 Task: Find connections with filter location Fomento with filter topic #startupswith filter profile language Potuguese with filter current company Job & Career Opportunities with filter school Jammu University with filter industry Public Relations and Communications Services with filter service category Management with filter keywords title Cloud Architect
Action: Mouse moved to (600, 74)
Screenshot: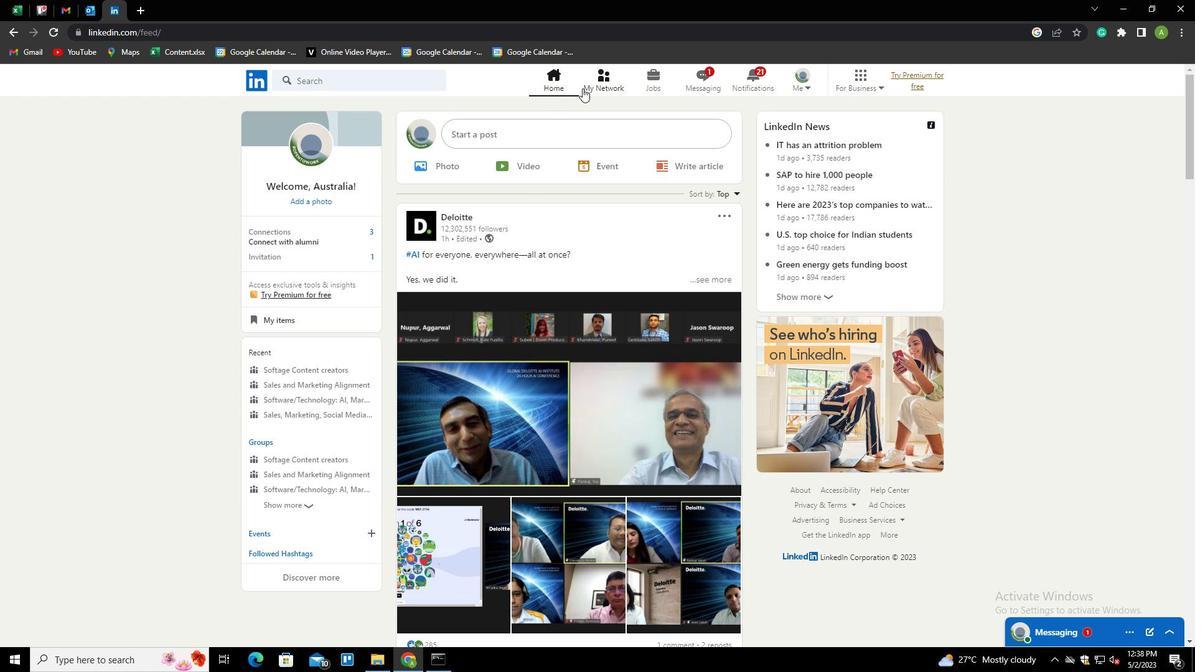 
Action: Mouse pressed left at (600, 74)
Screenshot: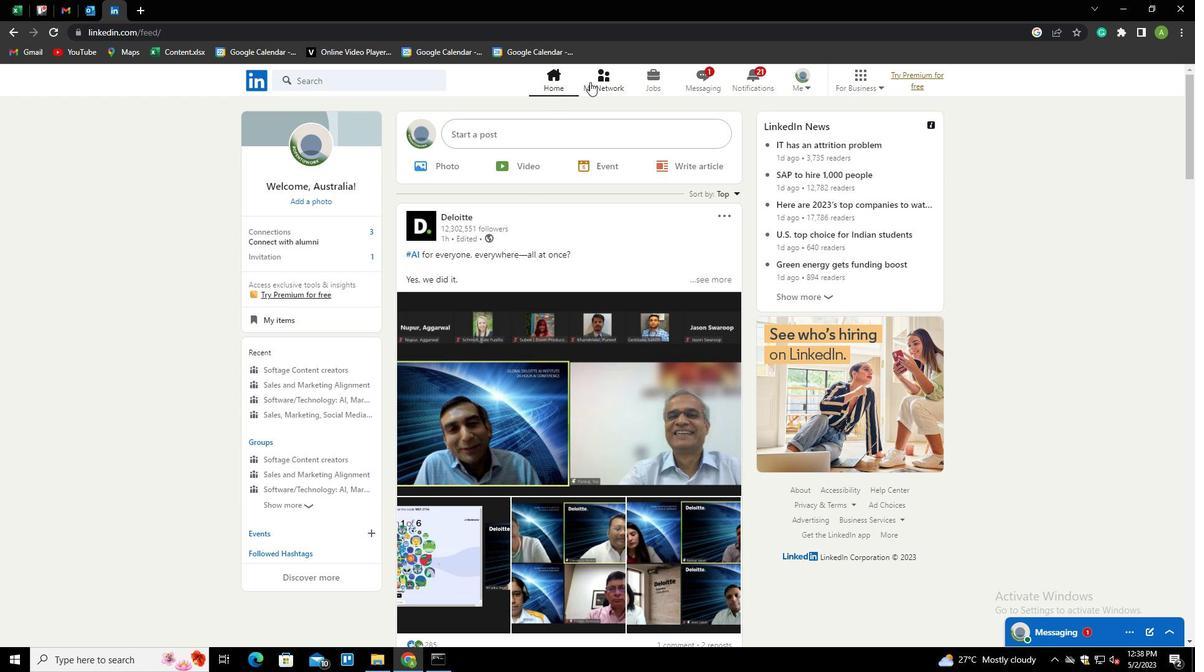 
Action: Mouse moved to (326, 146)
Screenshot: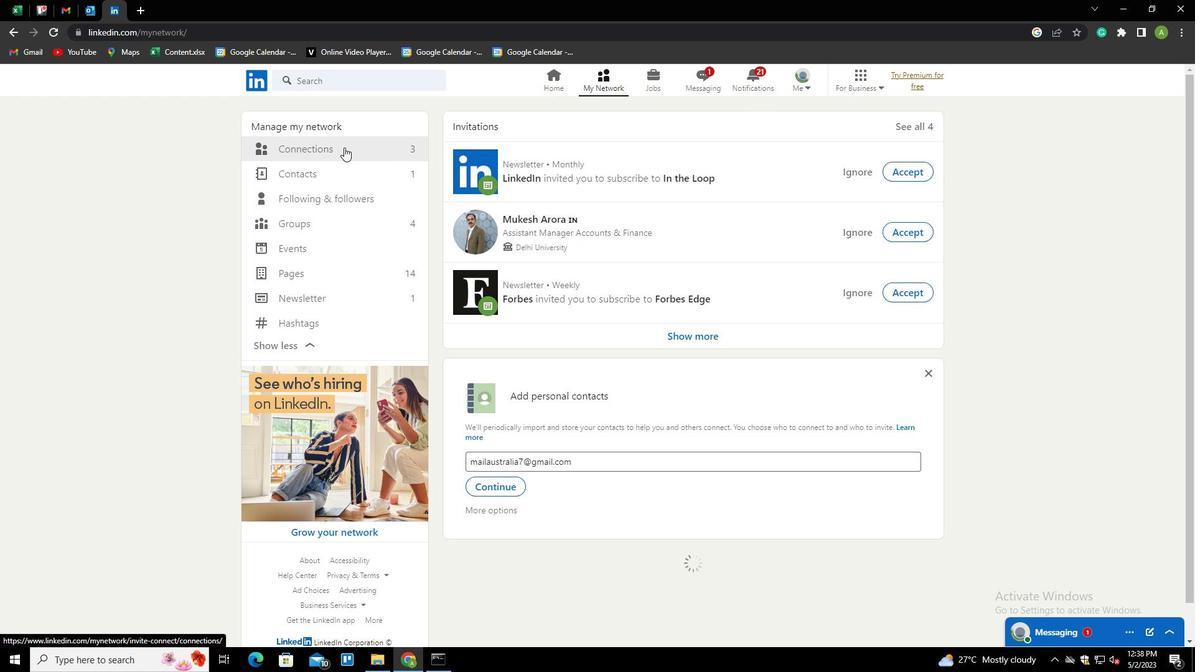 
Action: Mouse pressed left at (326, 146)
Screenshot: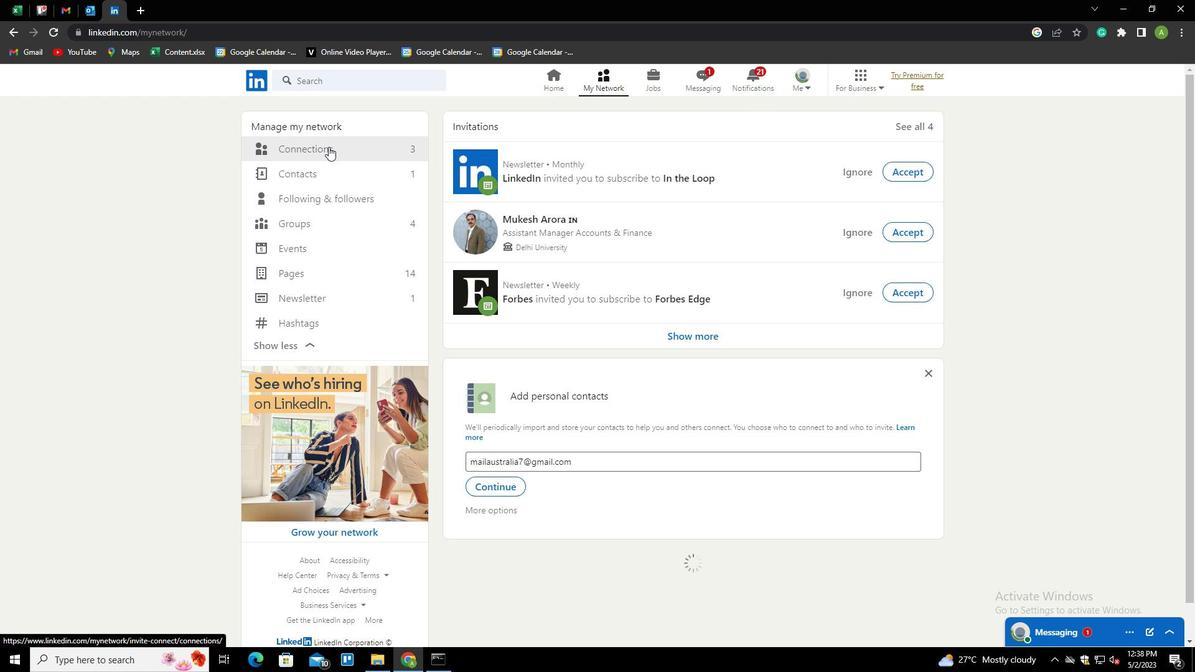 
Action: Mouse moved to (701, 150)
Screenshot: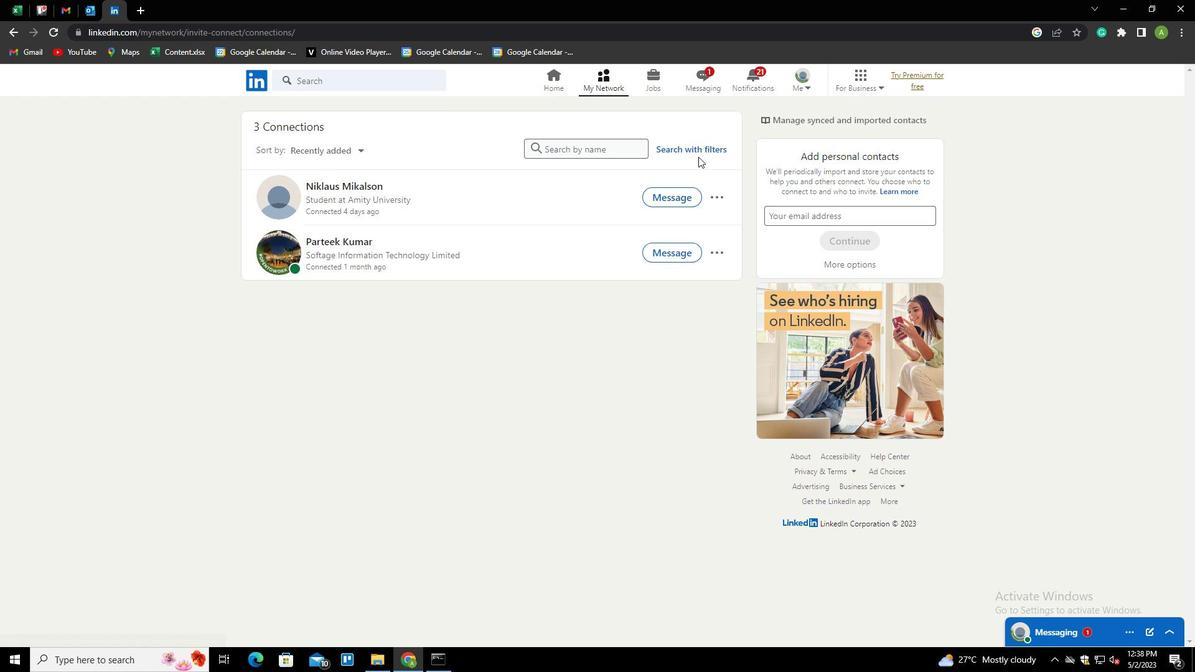 
Action: Mouse pressed left at (701, 150)
Screenshot: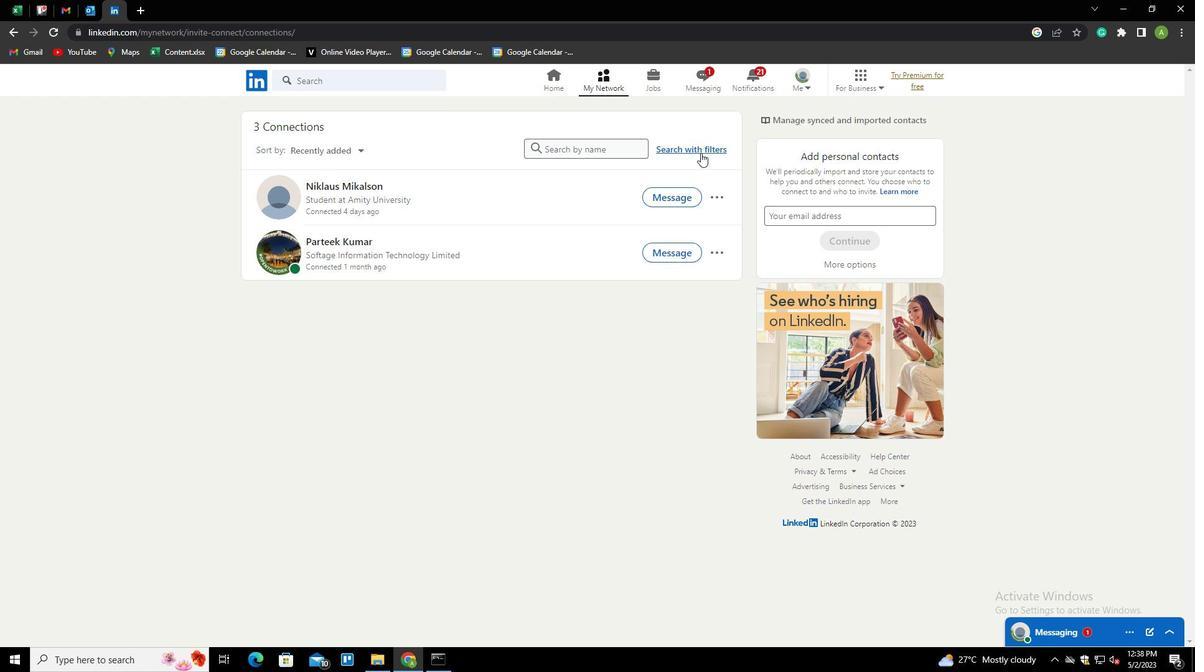 
Action: Mouse moved to (638, 113)
Screenshot: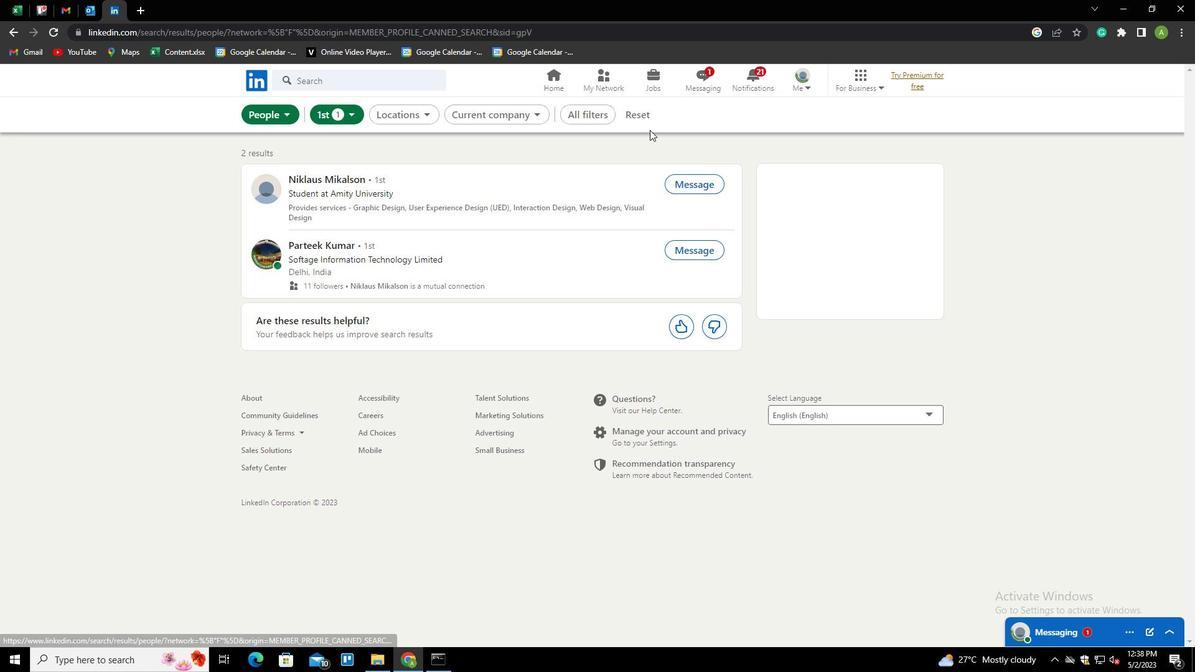 
Action: Mouse pressed left at (638, 113)
Screenshot: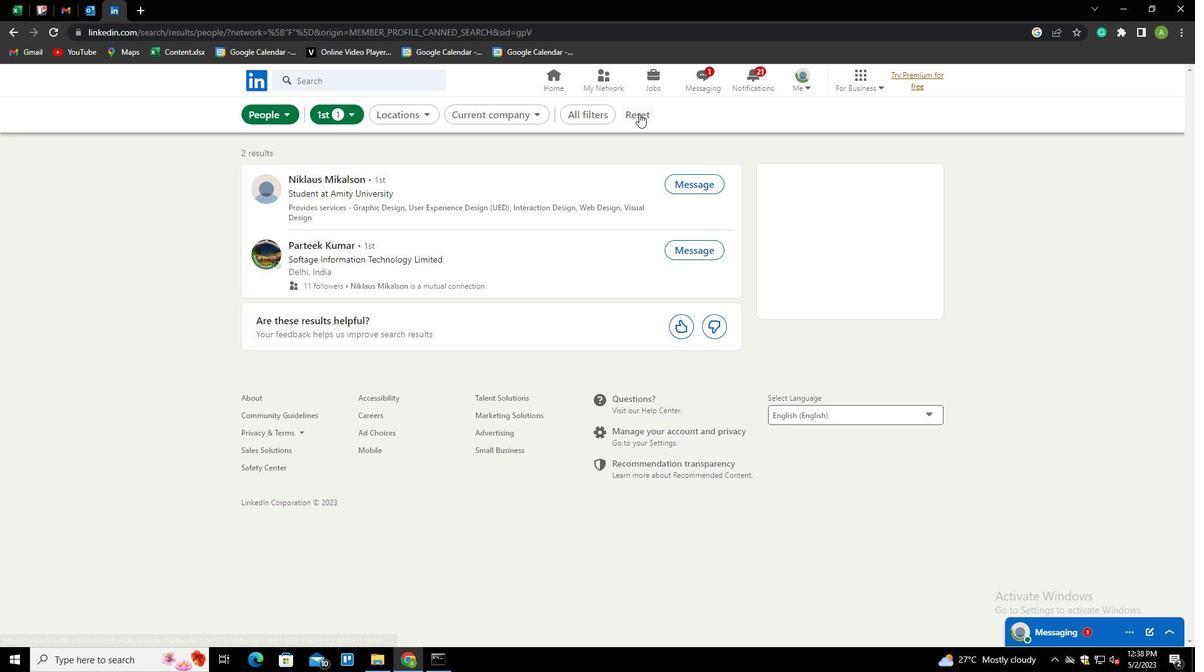 
Action: Mouse moved to (608, 119)
Screenshot: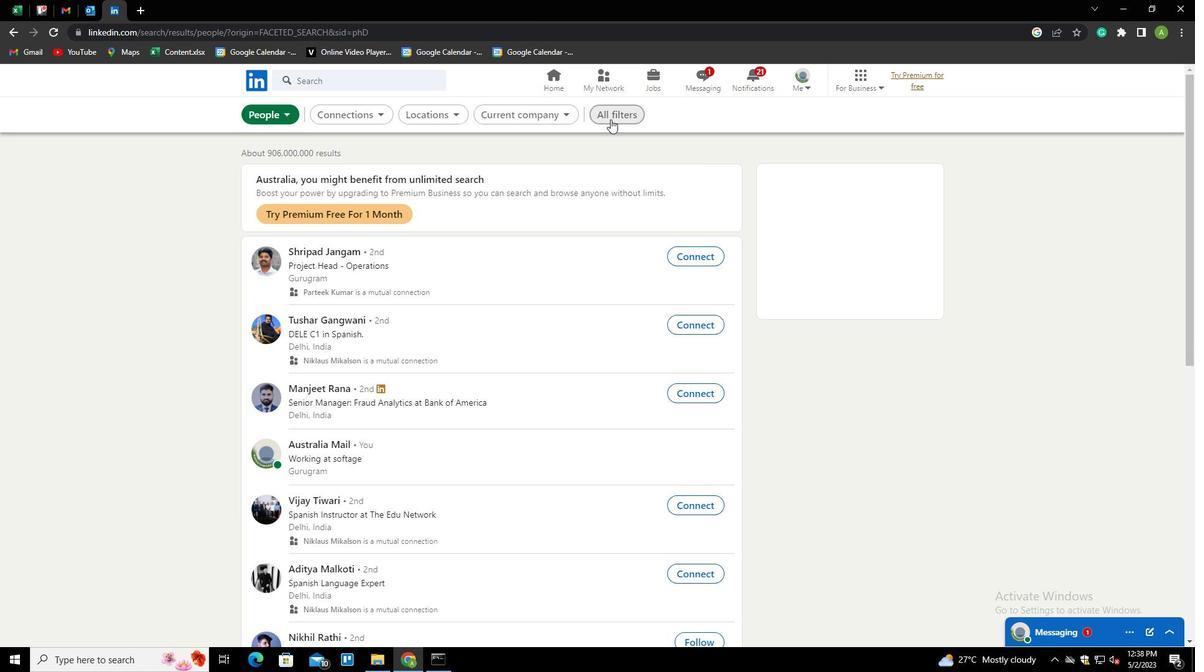 
Action: Mouse pressed left at (608, 119)
Screenshot: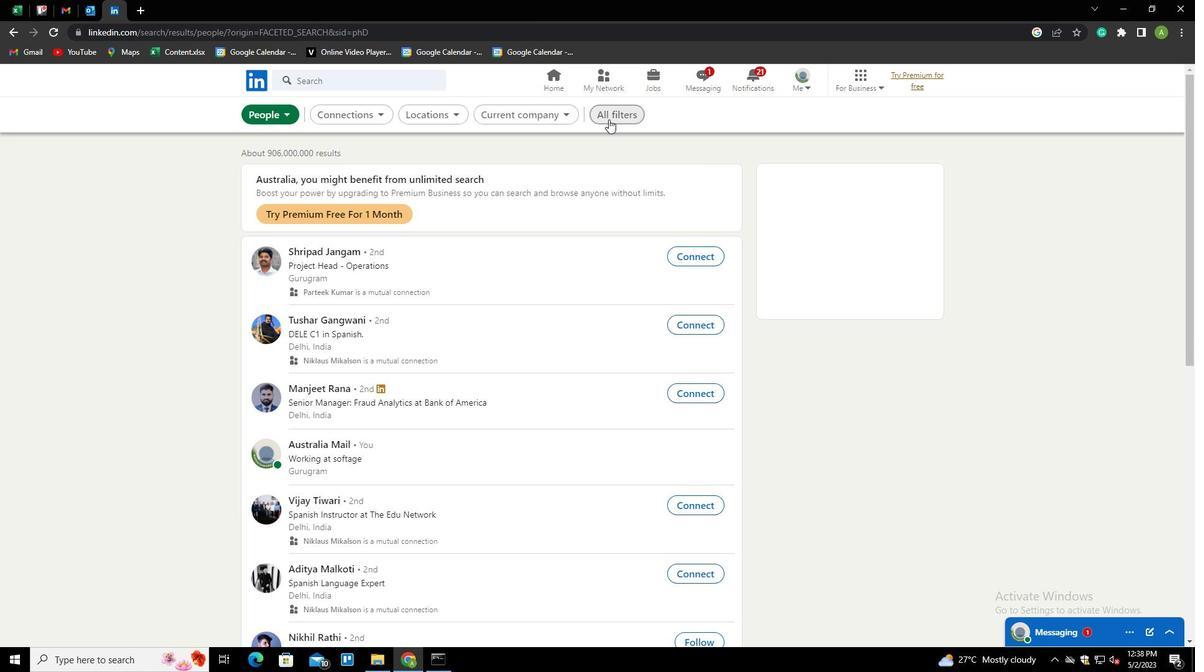
Action: Mouse moved to (976, 300)
Screenshot: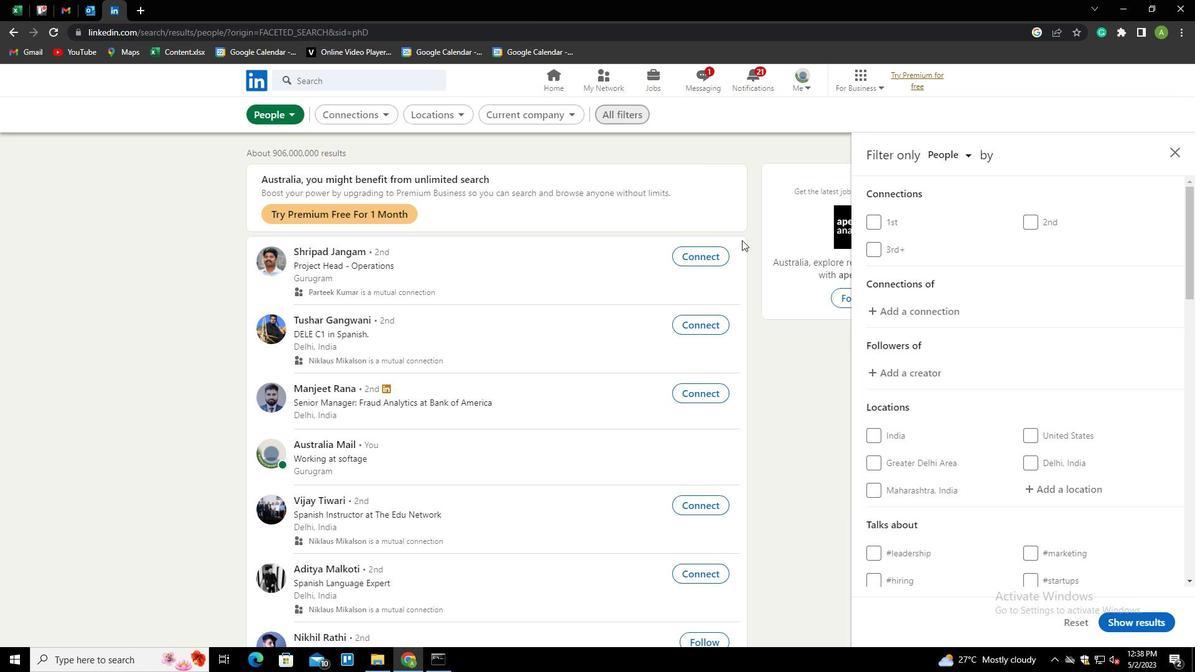 
Action: Mouse scrolled (976, 299) with delta (0, 0)
Screenshot: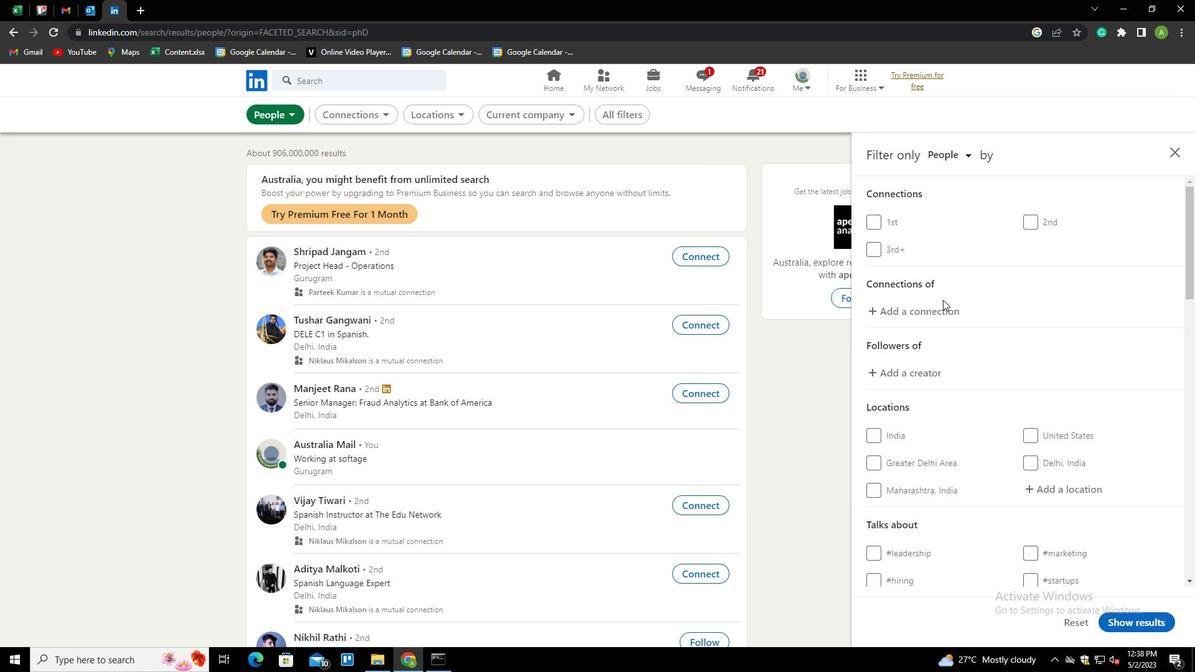 
Action: Mouse scrolled (976, 299) with delta (0, 0)
Screenshot: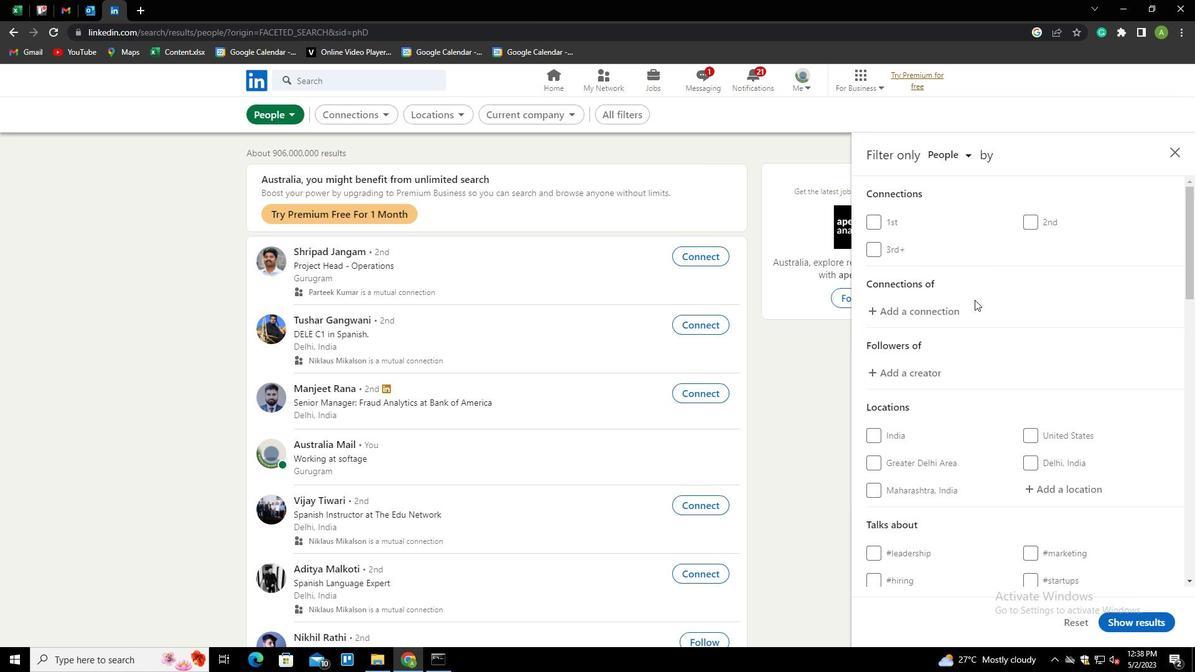 
Action: Mouse moved to (1046, 364)
Screenshot: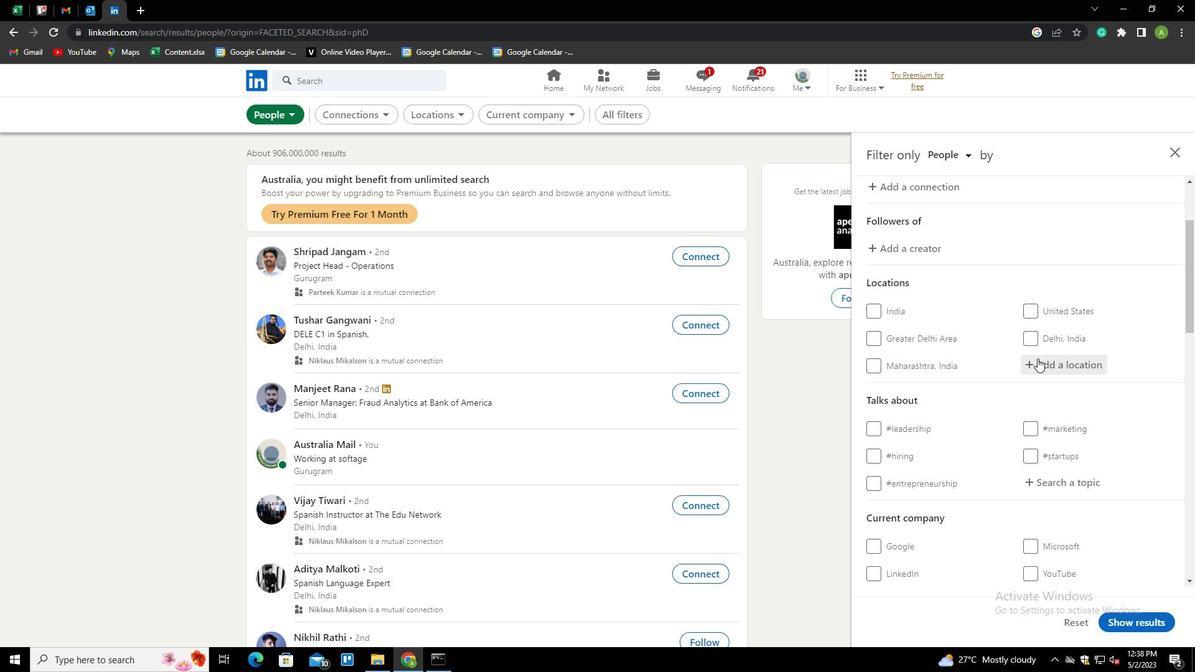 
Action: Mouse pressed left at (1046, 364)
Screenshot: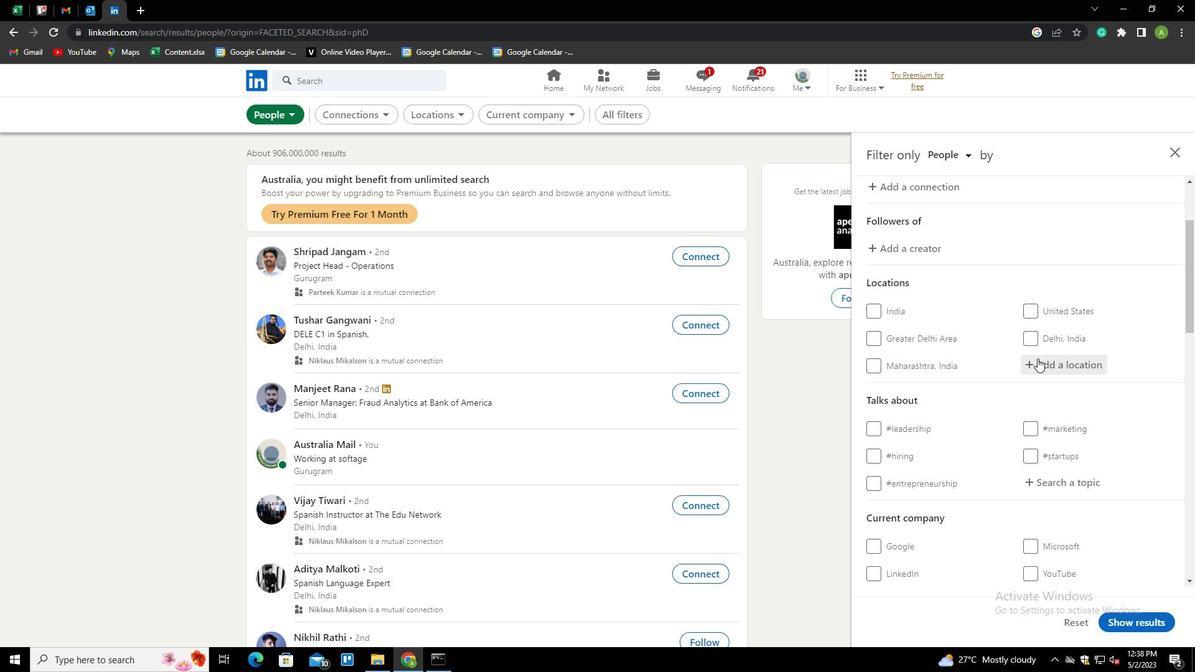 
Action: Mouse moved to (1053, 363)
Screenshot: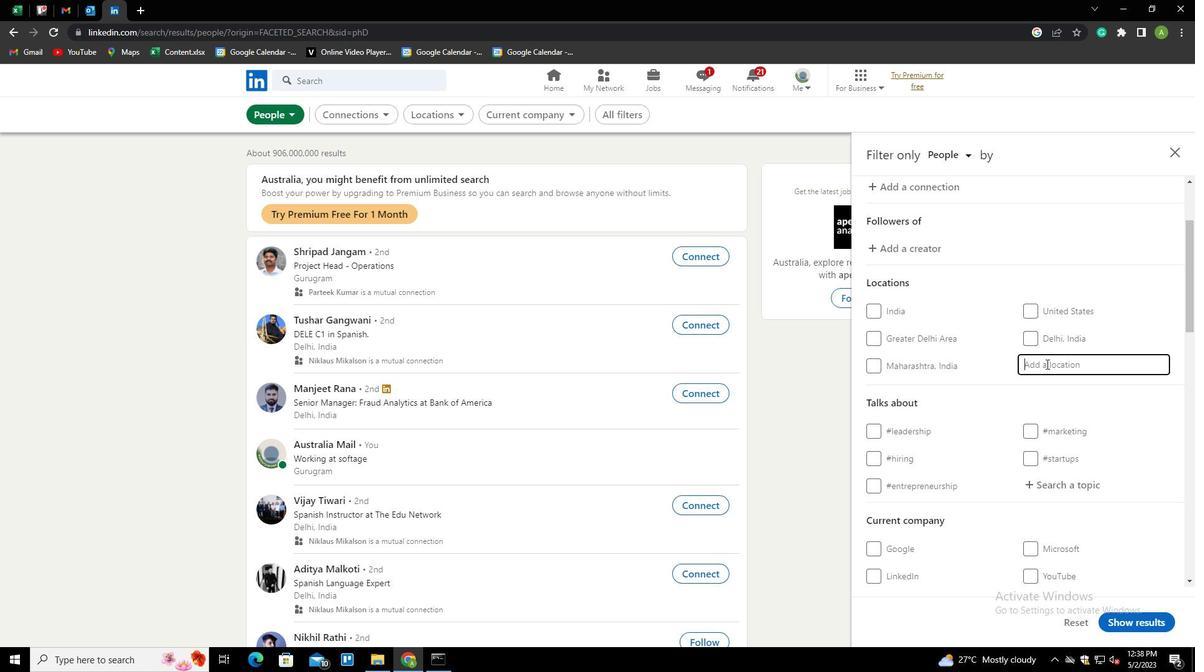 
Action: Mouse pressed left at (1053, 363)
Screenshot: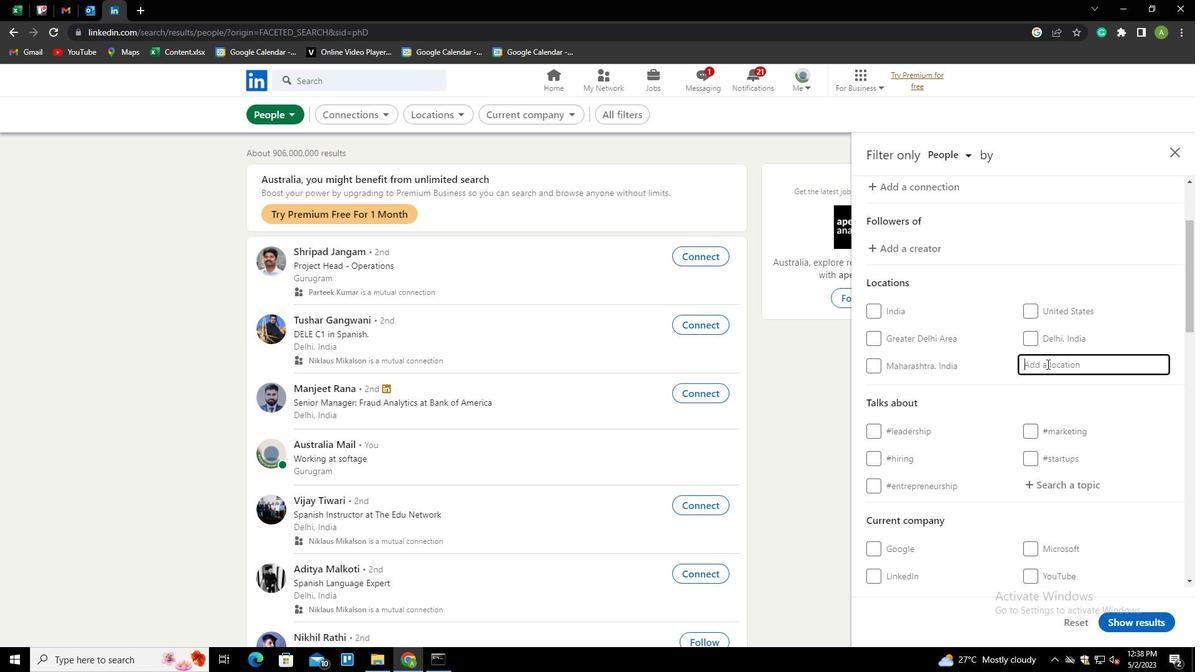 
Action: Key pressed <Key.shift>FO<Key.backspace>OMENTO<Key.down><Key.enter>
Screenshot: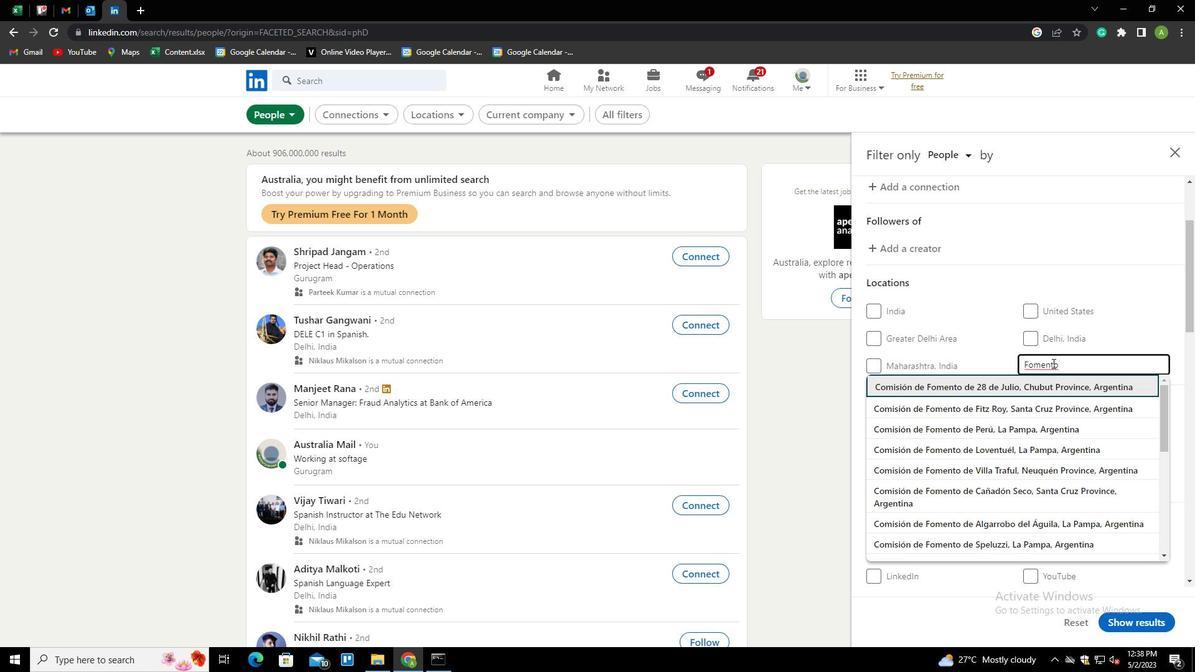 
Action: Mouse scrolled (1053, 363) with delta (0, 0)
Screenshot: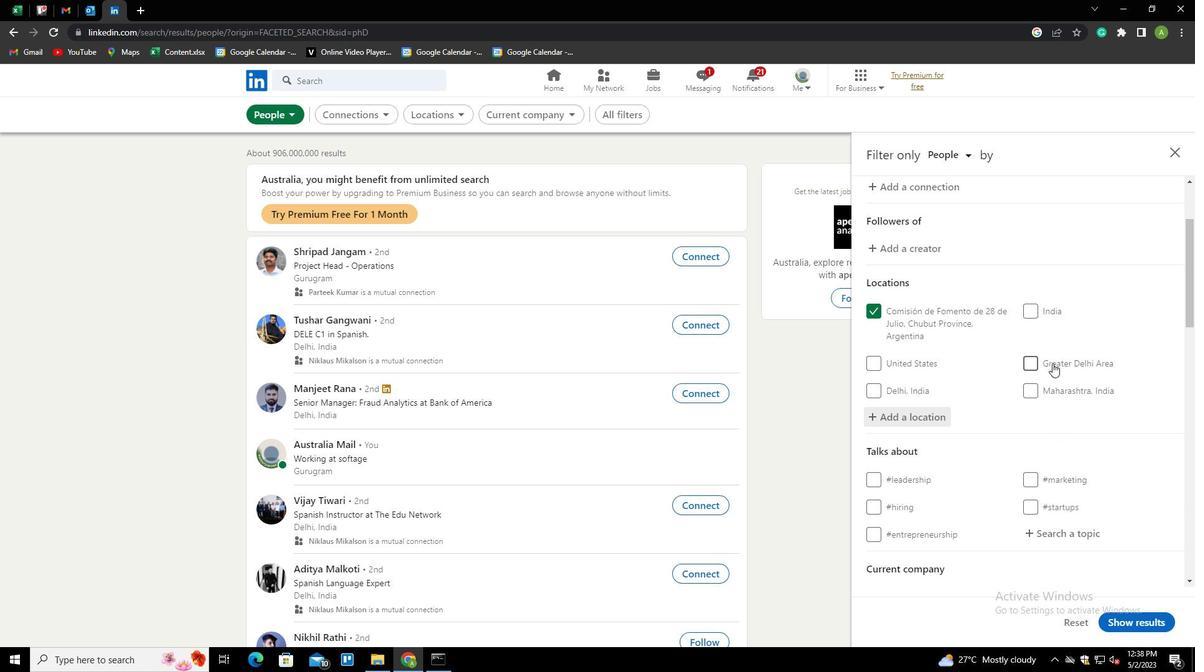 
Action: Mouse scrolled (1053, 363) with delta (0, 0)
Screenshot: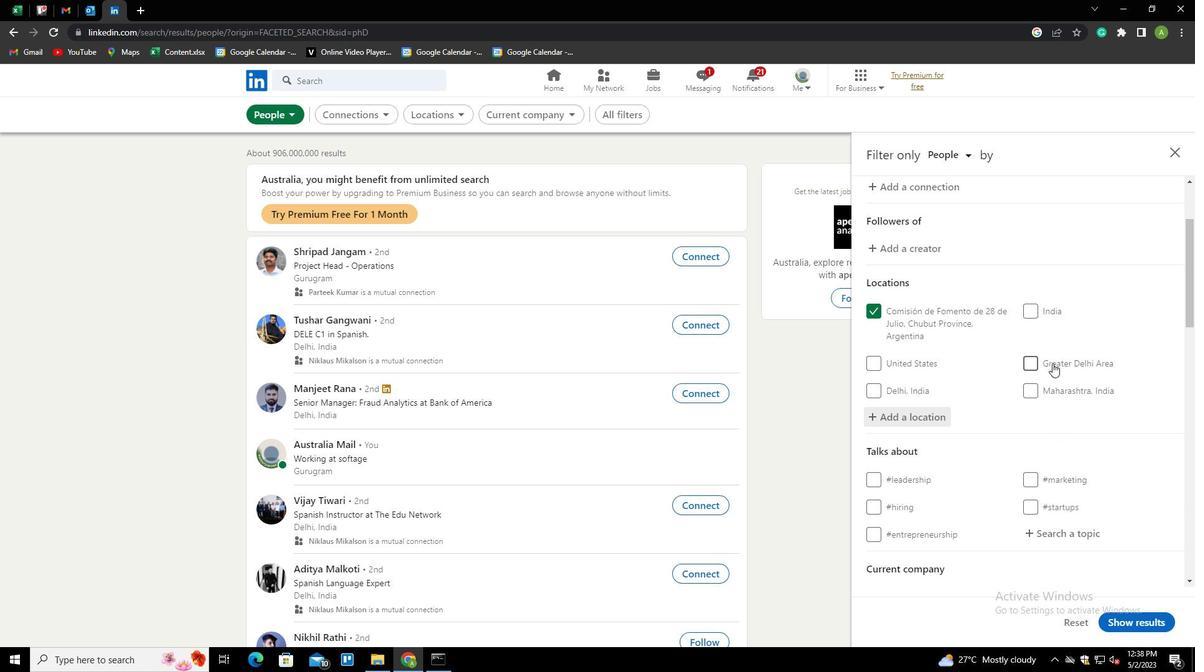 
Action: Mouse moved to (1044, 402)
Screenshot: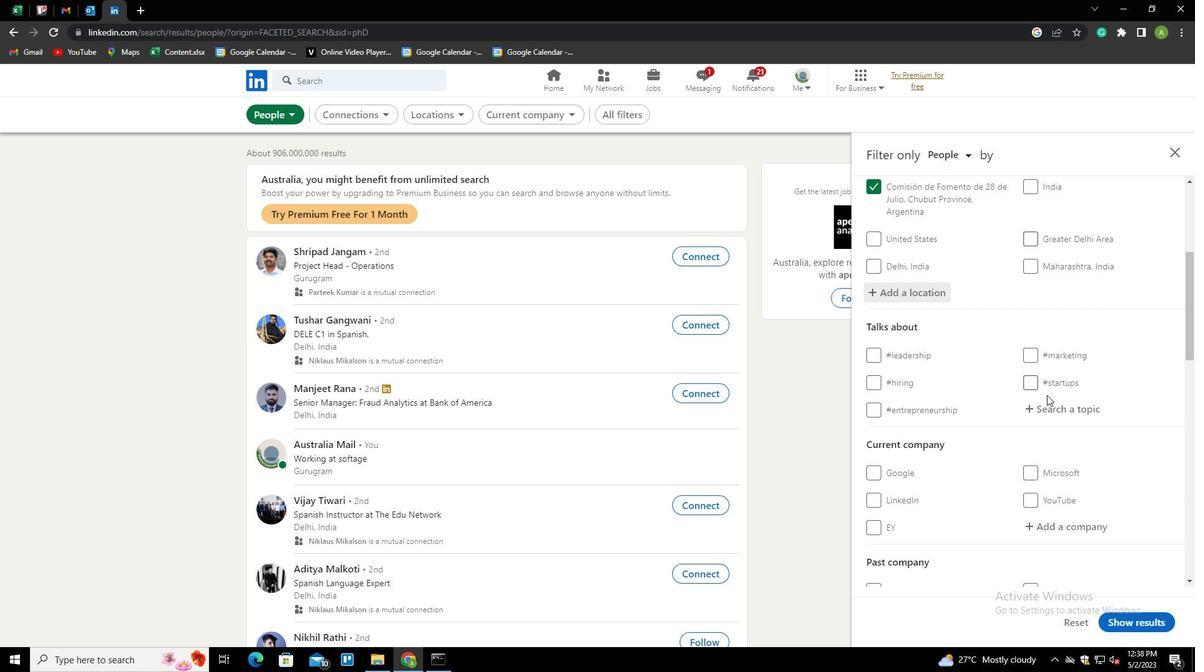 
Action: Mouse pressed left at (1044, 402)
Screenshot: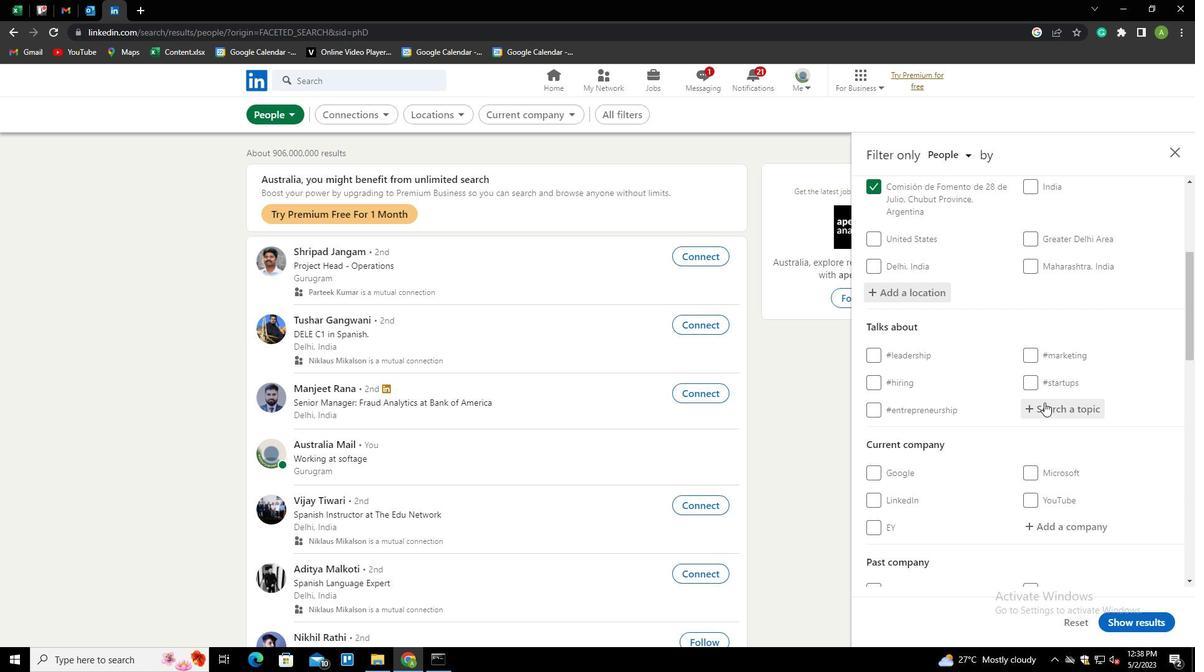 
Action: Mouse moved to (1049, 407)
Screenshot: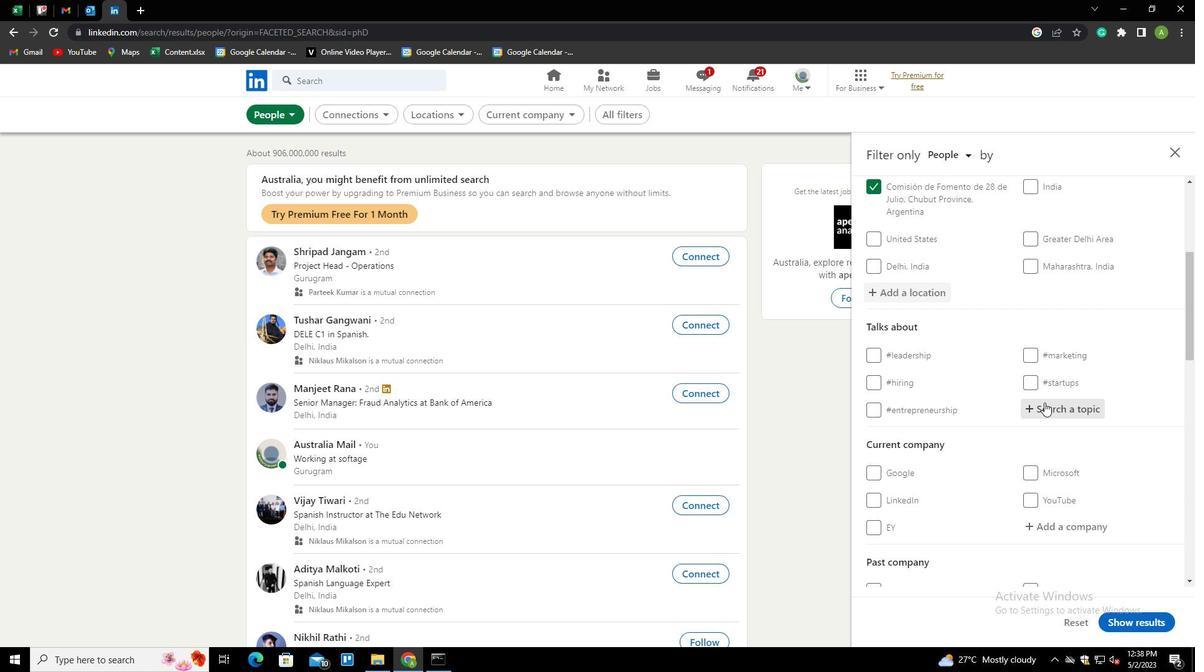 
Action: Key pressed STARTUPS<Key.down><Key.down><Key.enter>
Screenshot: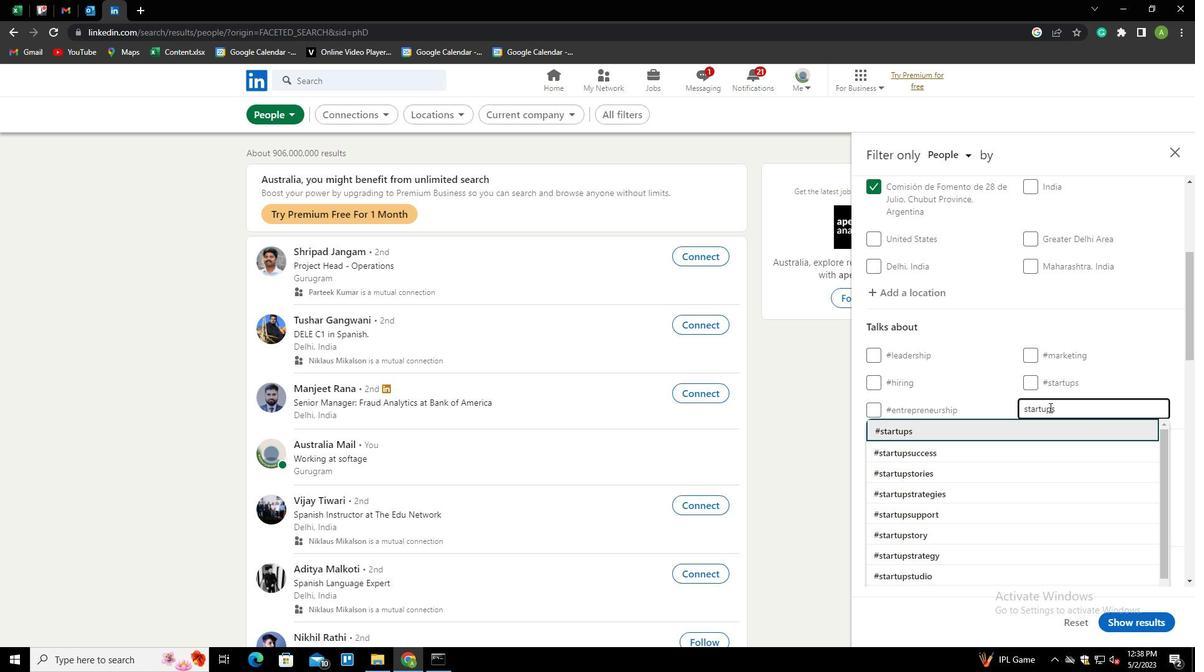 
Action: Mouse scrolled (1049, 407) with delta (0, 0)
Screenshot: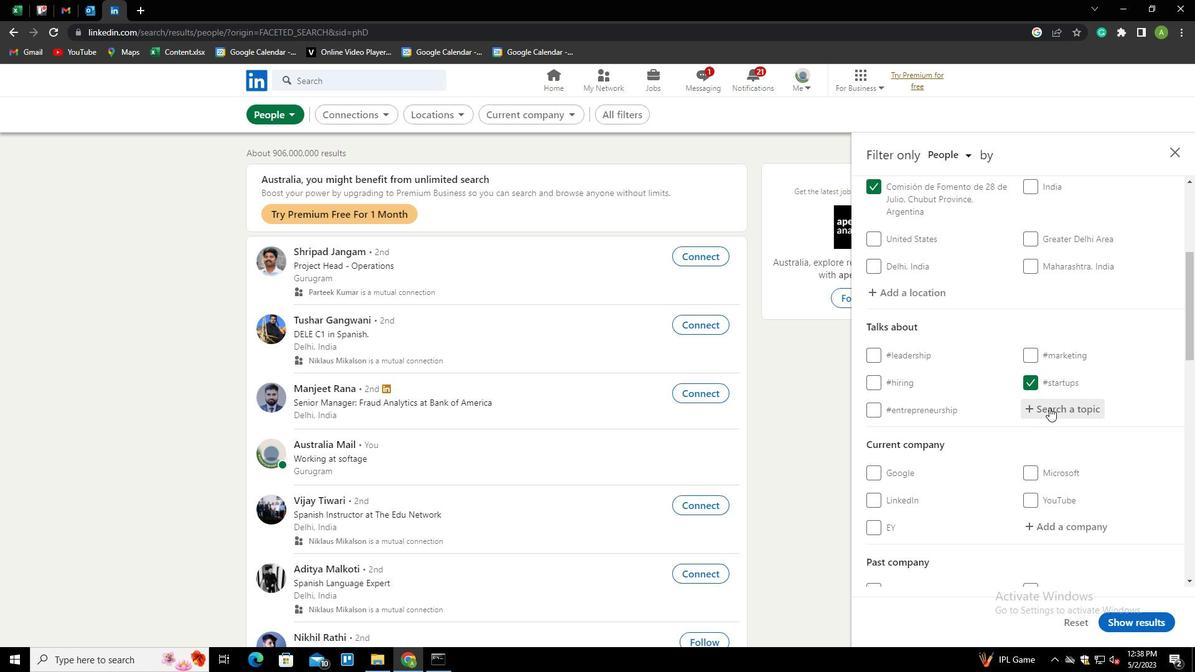 
Action: Mouse scrolled (1049, 407) with delta (0, 0)
Screenshot: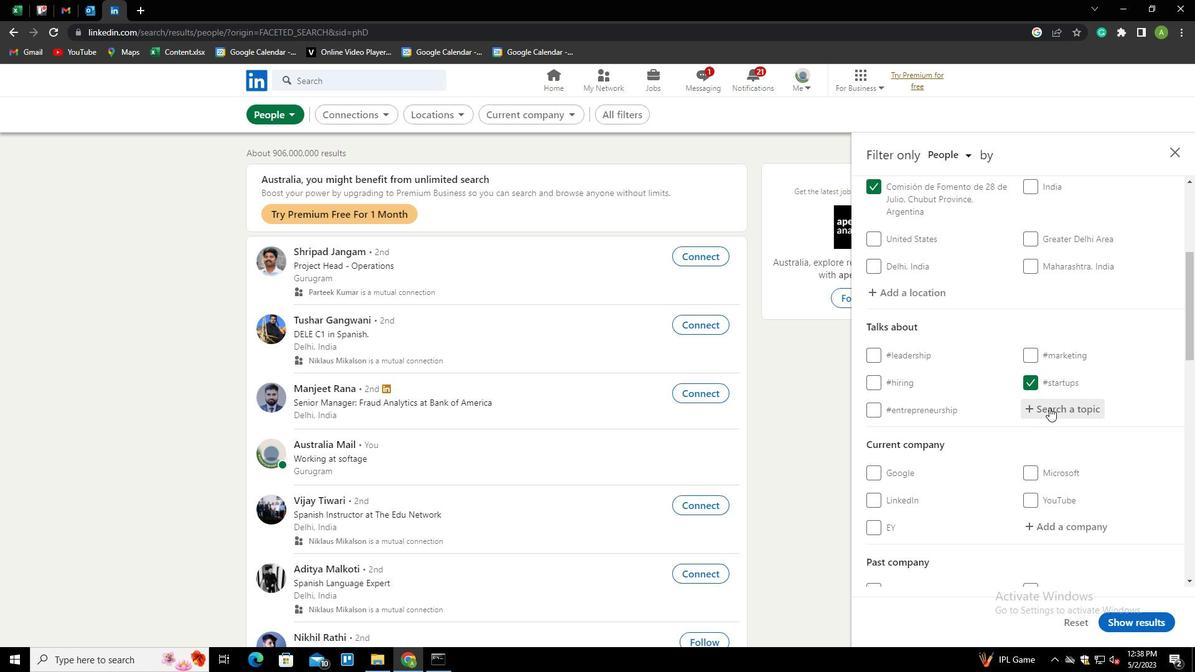 
Action: Mouse scrolled (1049, 407) with delta (0, 0)
Screenshot: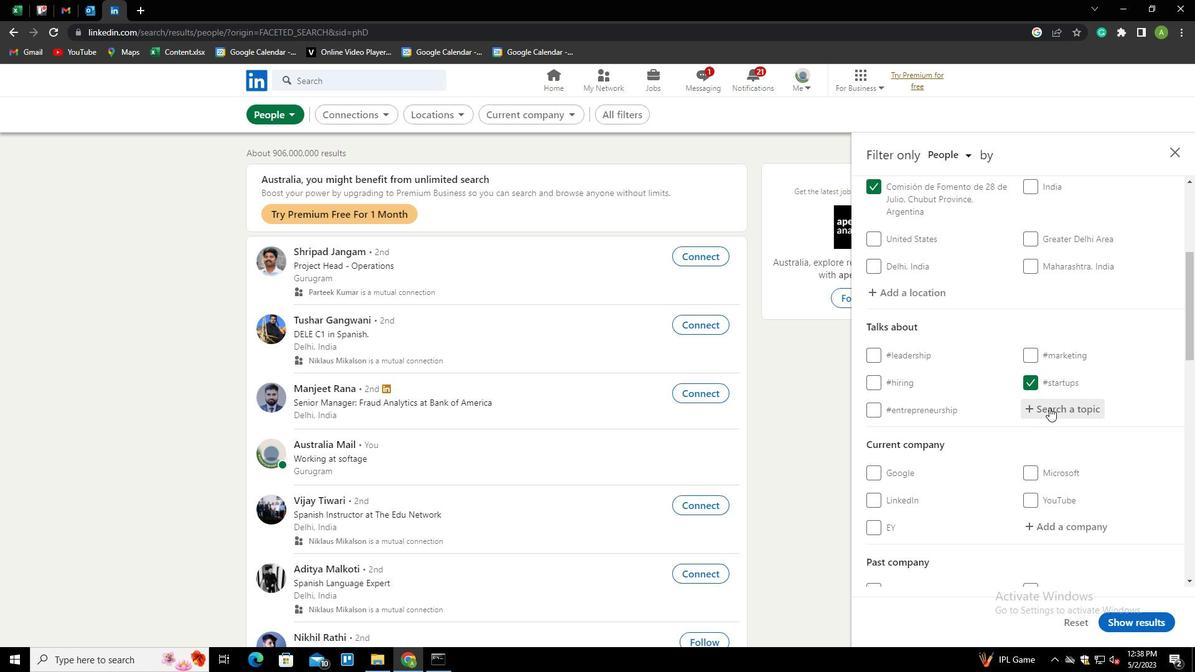 
Action: Mouse scrolled (1049, 407) with delta (0, 0)
Screenshot: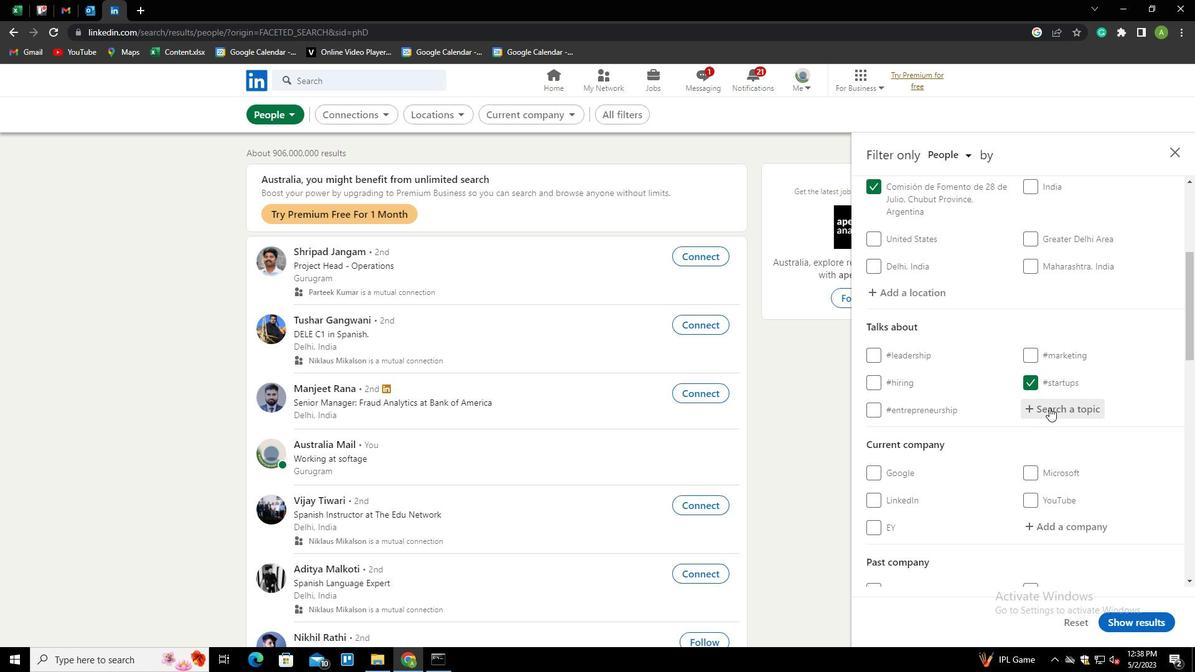 
Action: Mouse scrolled (1049, 407) with delta (0, 0)
Screenshot: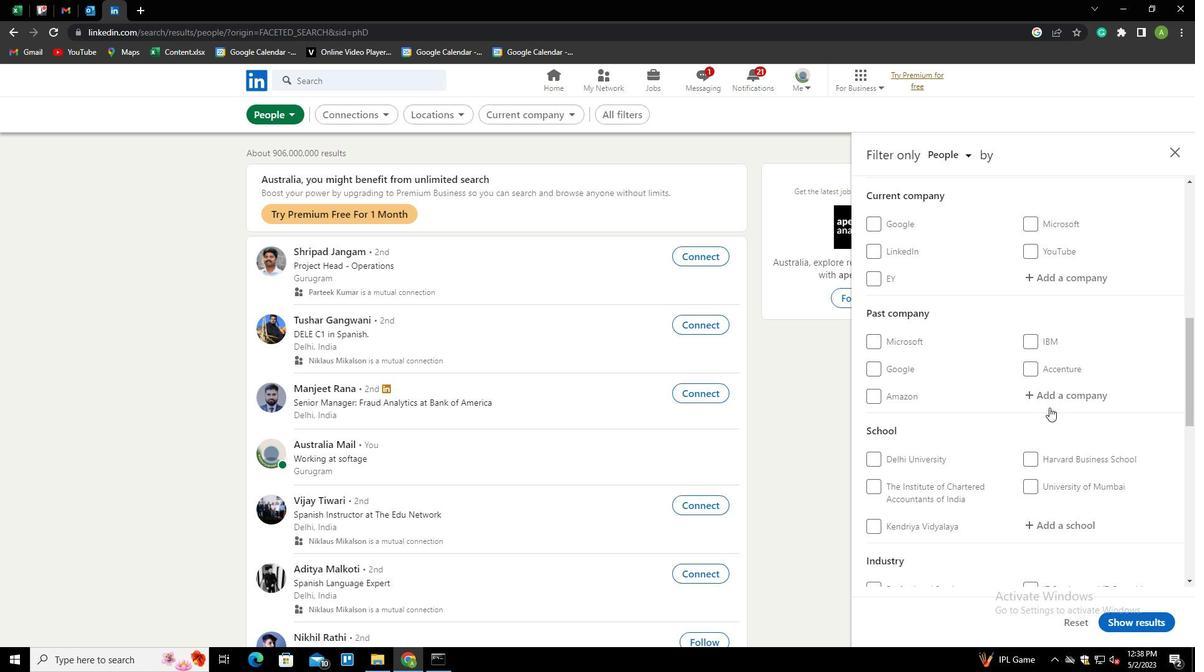 
Action: Mouse scrolled (1049, 407) with delta (0, 0)
Screenshot: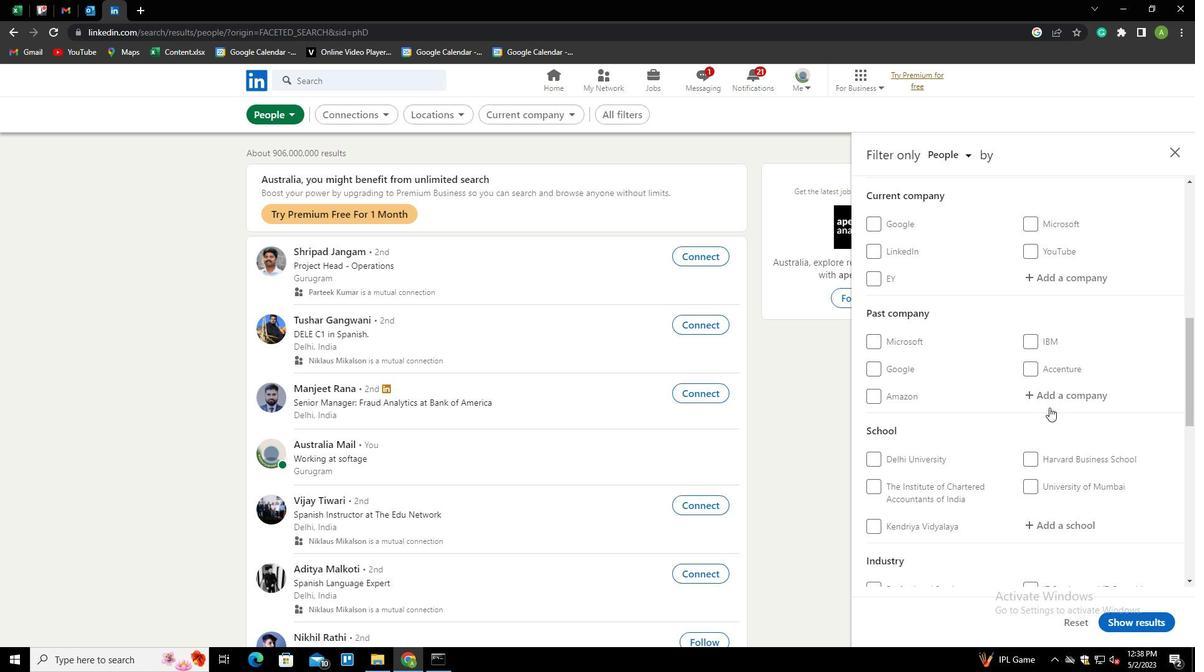 
Action: Mouse scrolled (1049, 407) with delta (0, 0)
Screenshot: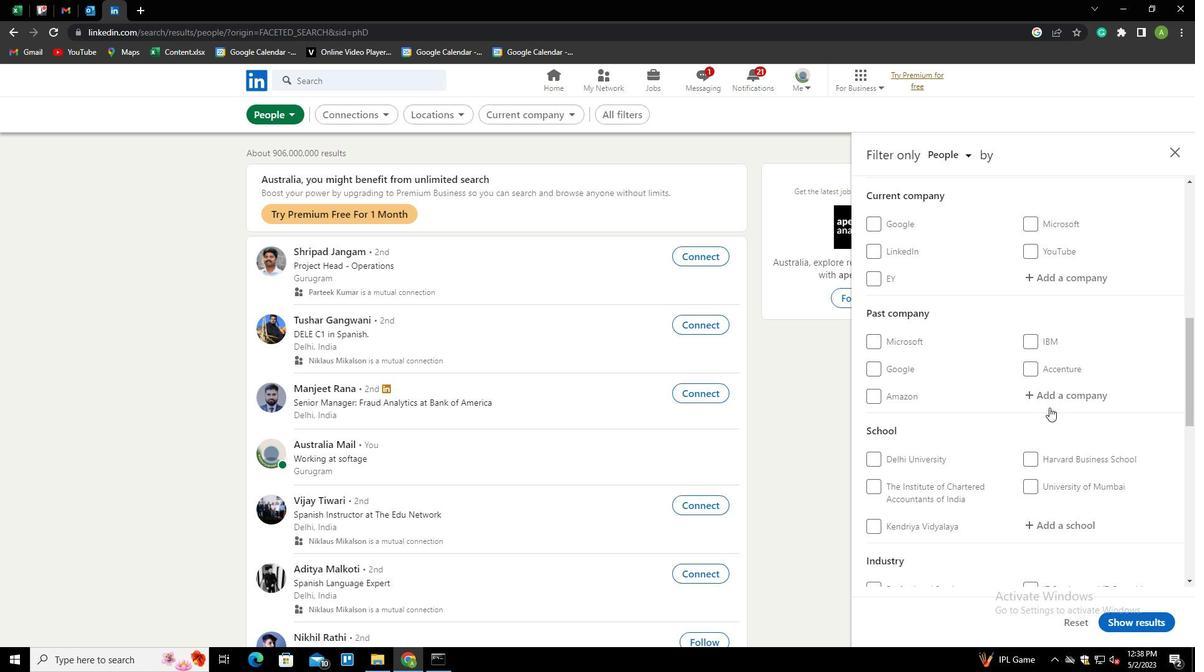 
Action: Mouse scrolled (1049, 407) with delta (0, 0)
Screenshot: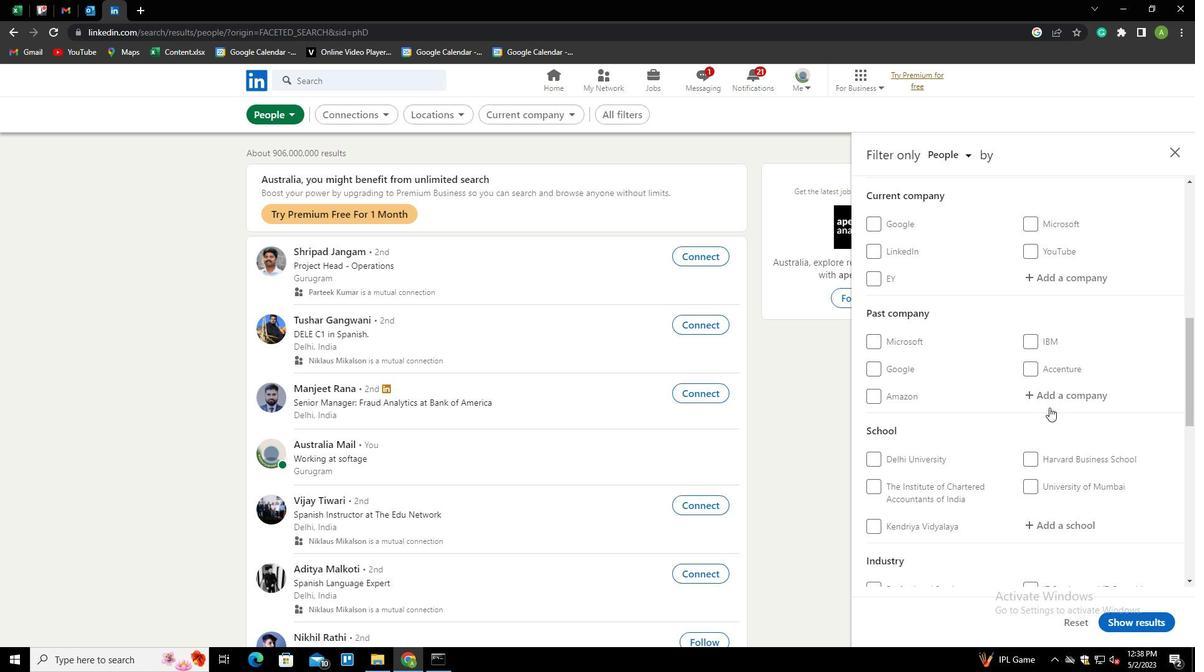 
Action: Mouse scrolled (1049, 407) with delta (0, 0)
Screenshot: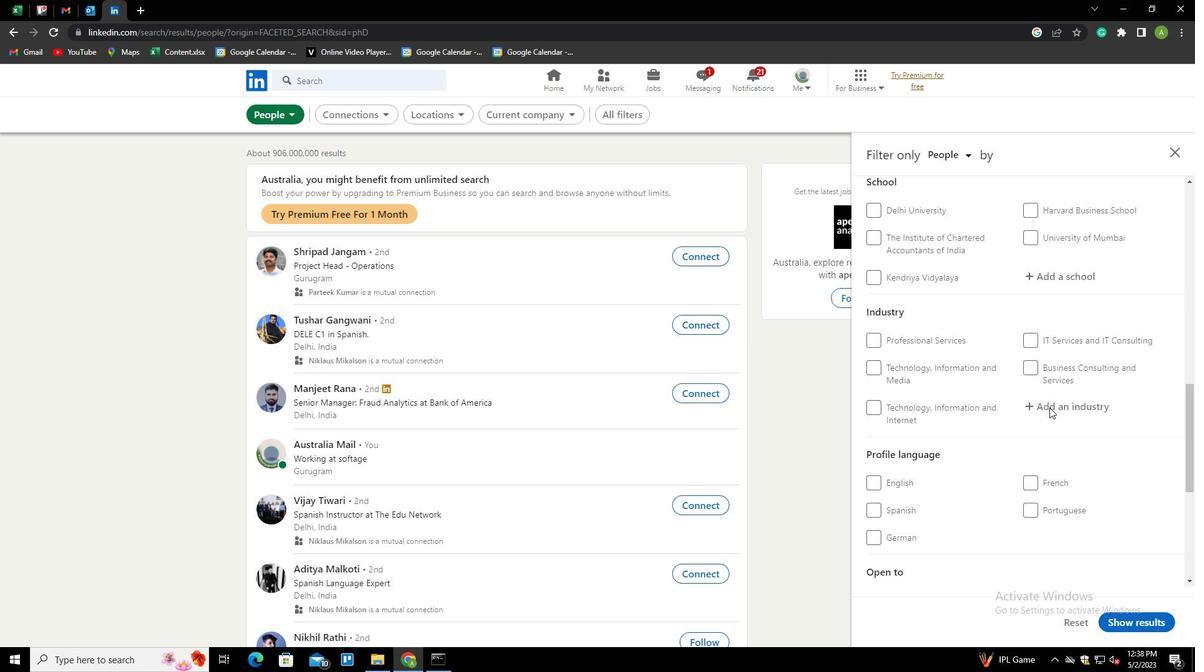 
Action: Mouse scrolled (1049, 407) with delta (0, 0)
Screenshot: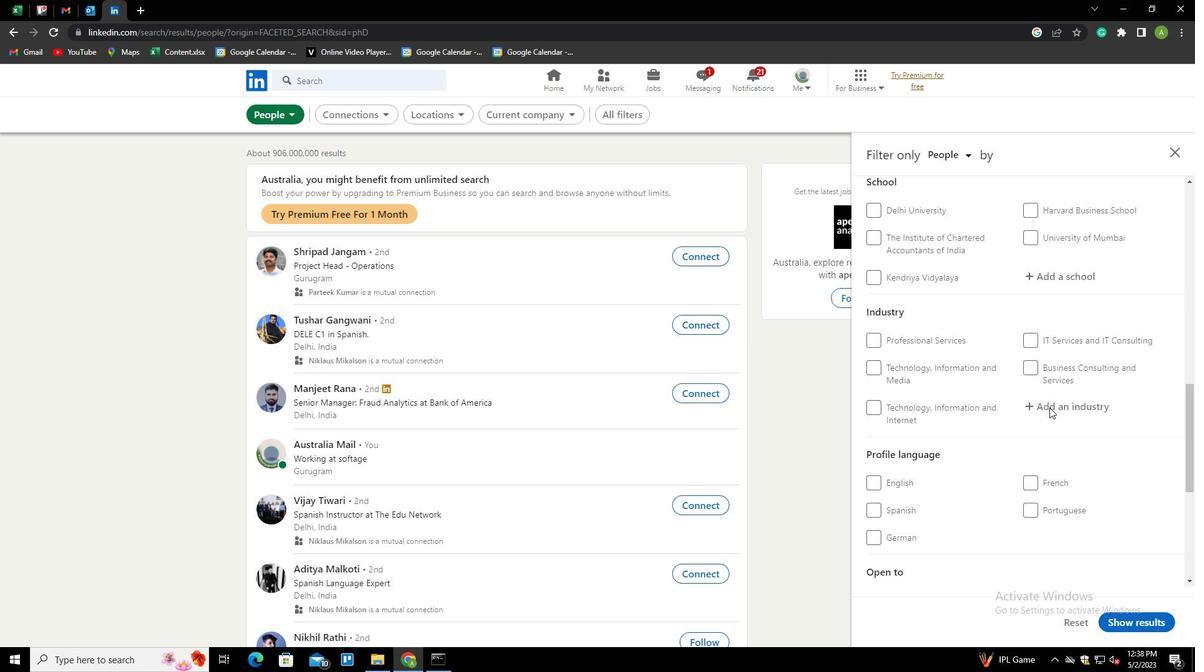 
Action: Mouse moved to (1039, 386)
Screenshot: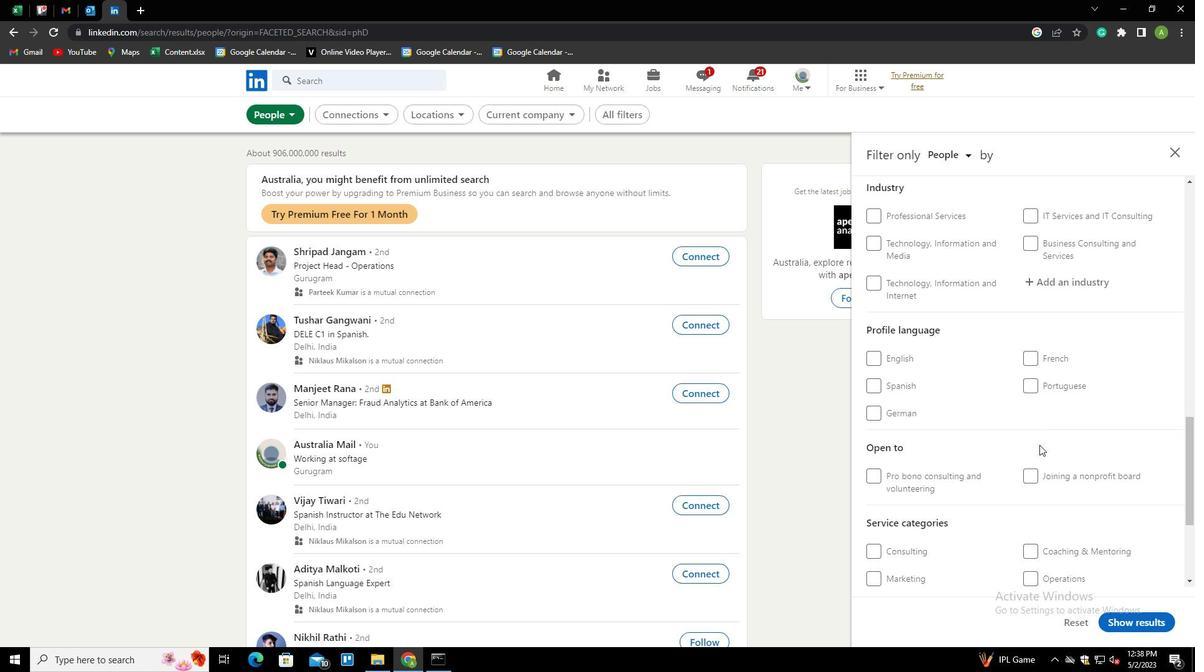 
Action: Mouse pressed left at (1039, 386)
Screenshot: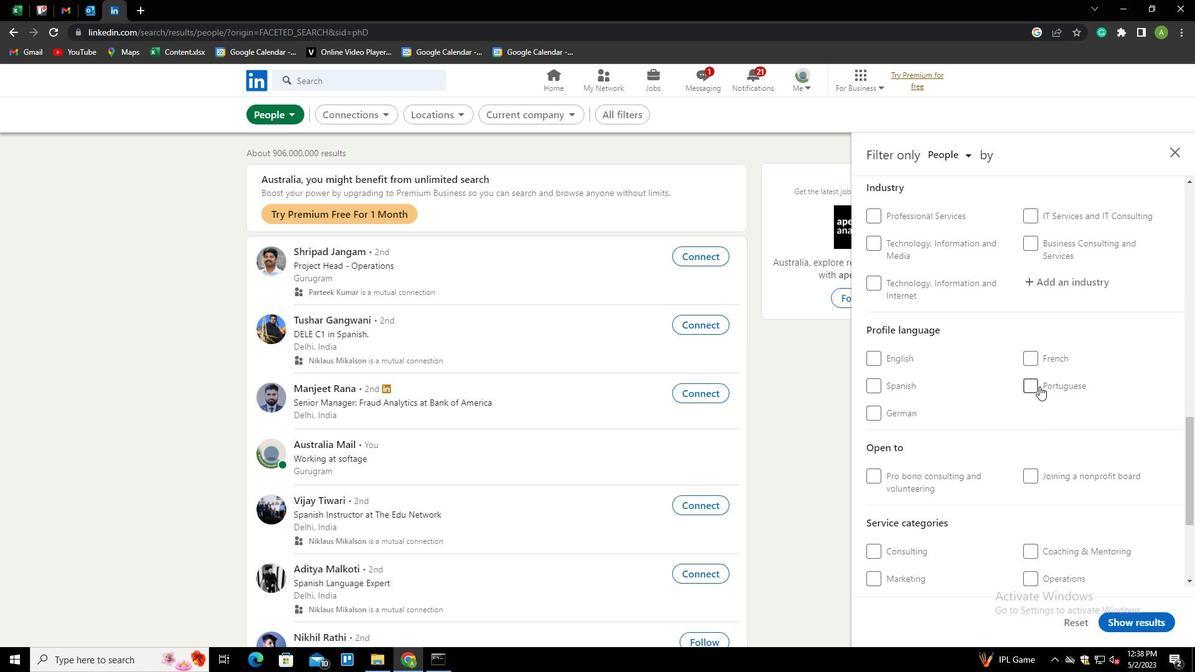 
Action: Mouse moved to (1086, 386)
Screenshot: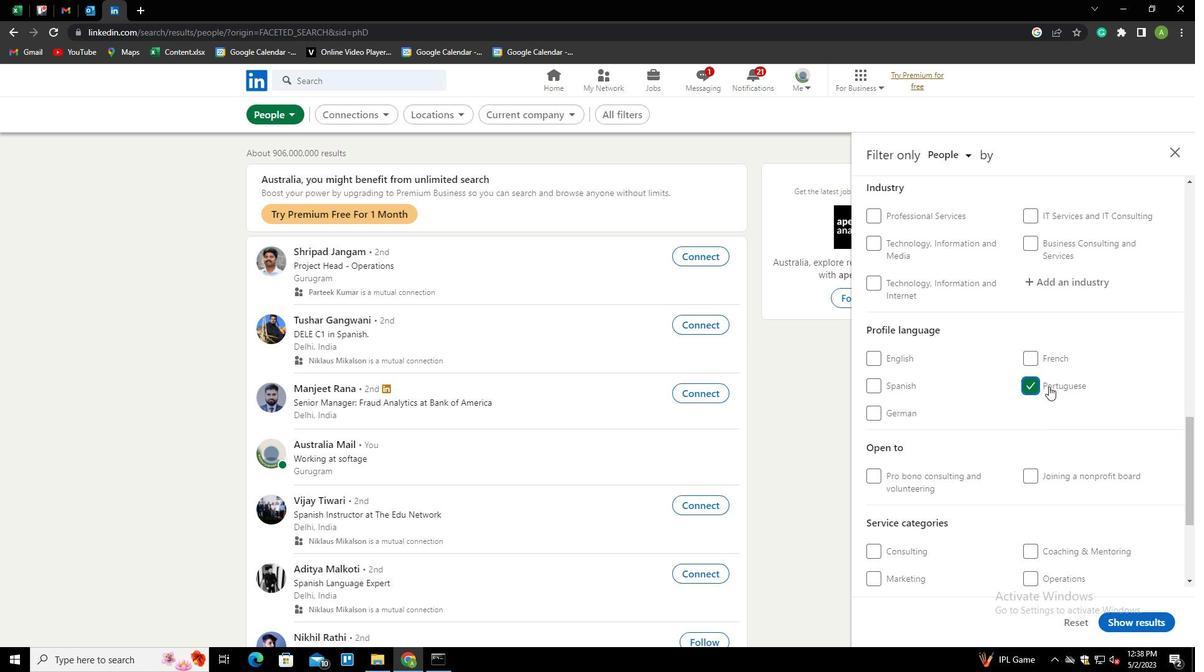 
Action: Mouse scrolled (1086, 387) with delta (0, 0)
Screenshot: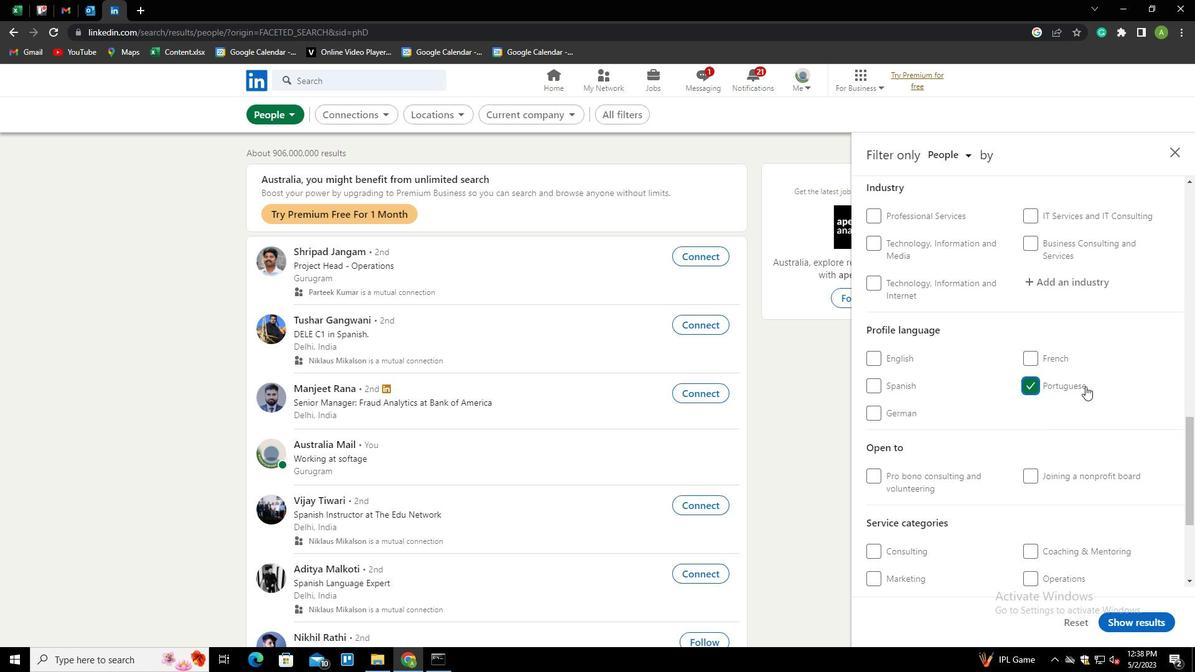 
Action: Mouse scrolled (1086, 387) with delta (0, 0)
Screenshot: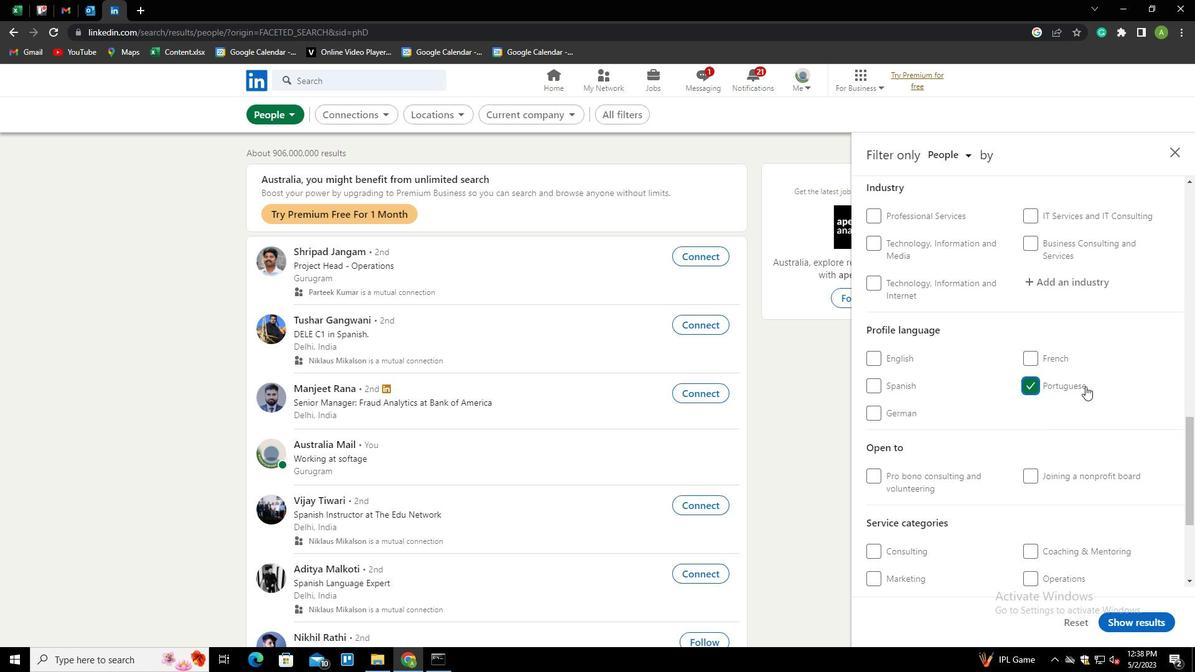 
Action: Mouse scrolled (1086, 387) with delta (0, 0)
Screenshot: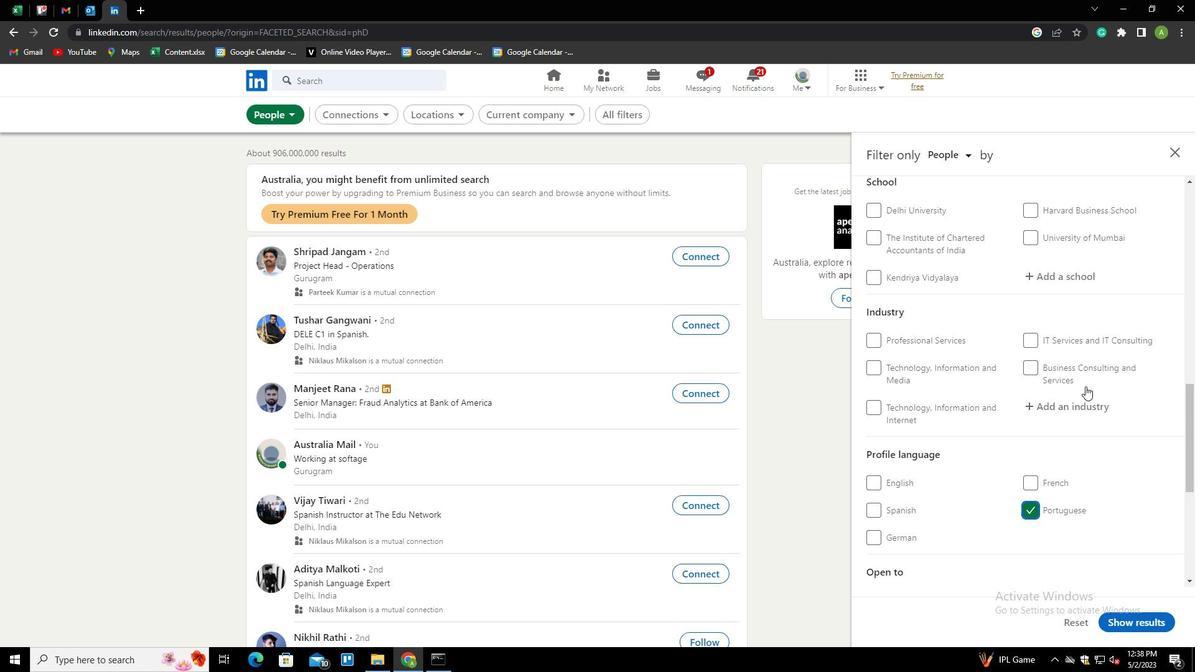 
Action: Mouse scrolled (1086, 387) with delta (0, 0)
Screenshot: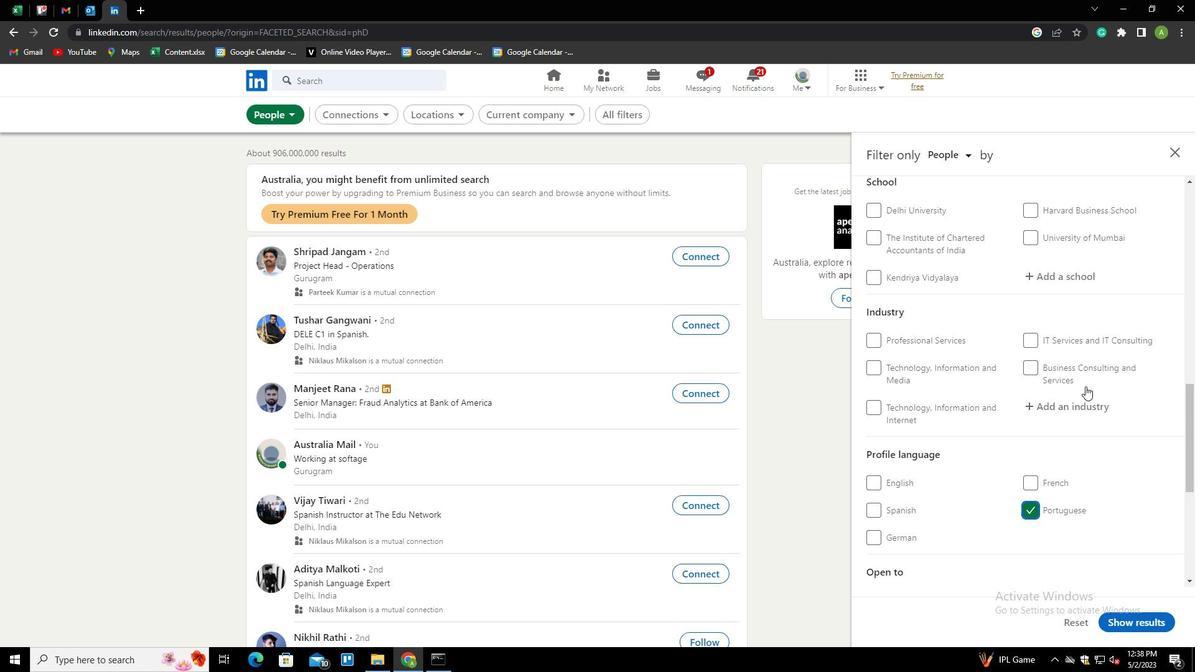 
Action: Mouse scrolled (1086, 387) with delta (0, 0)
Screenshot: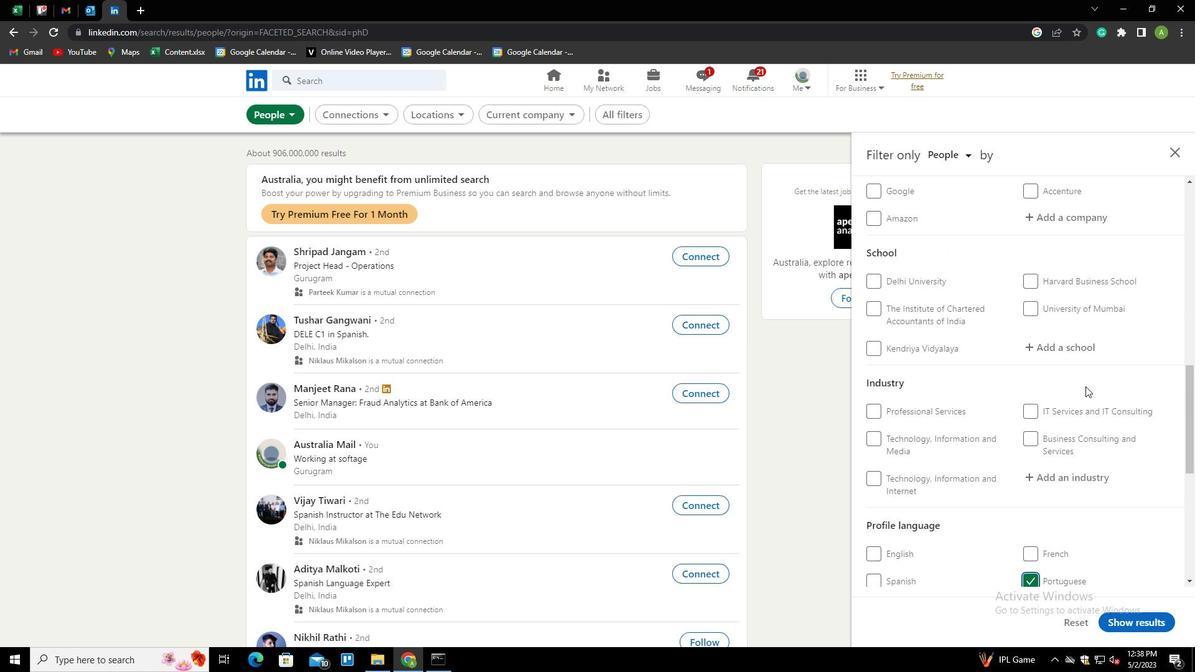 
Action: Mouse scrolled (1086, 387) with delta (0, 0)
Screenshot: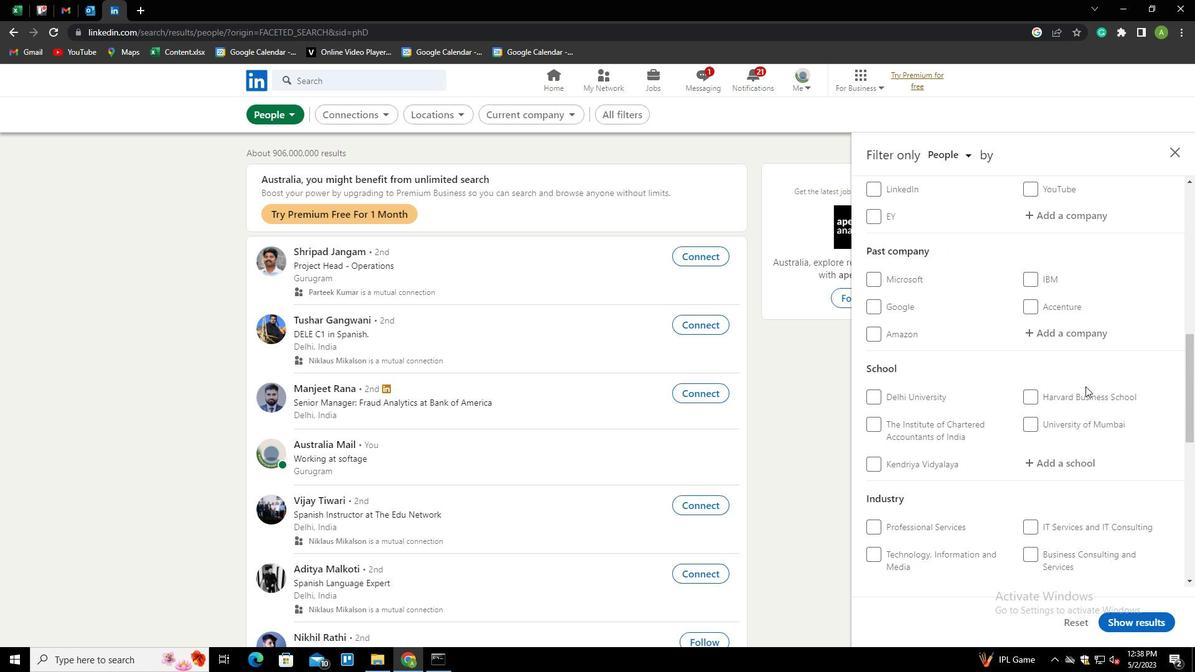 
Action: Mouse scrolled (1086, 387) with delta (0, 0)
Screenshot: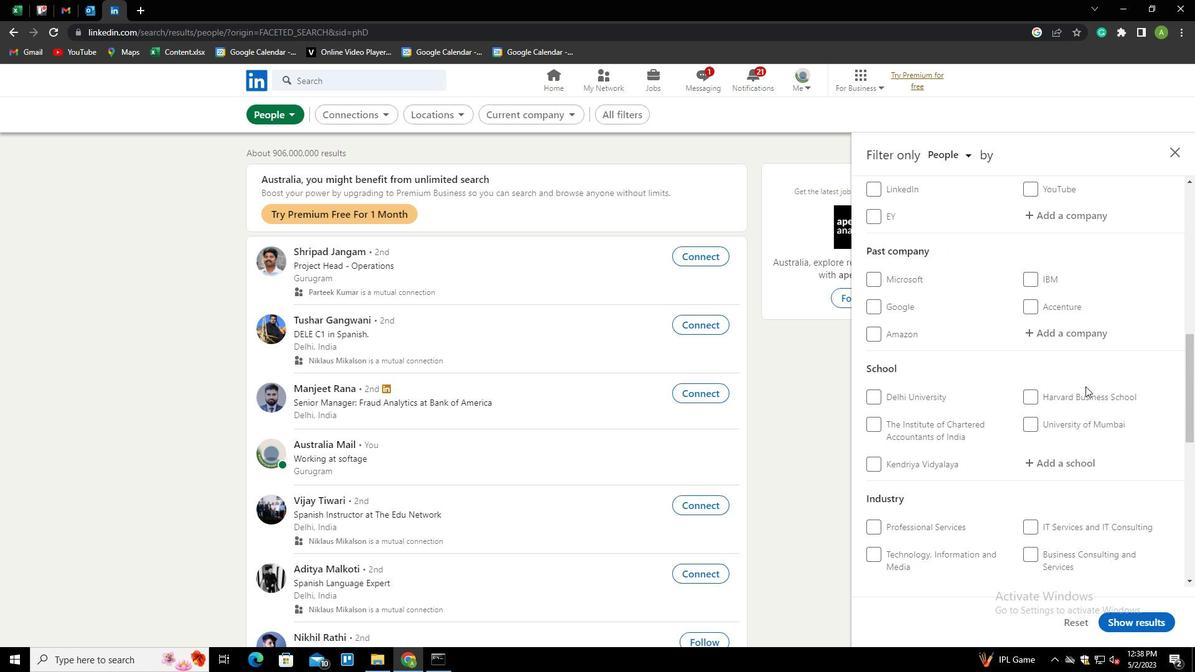 
Action: Mouse moved to (1068, 344)
Screenshot: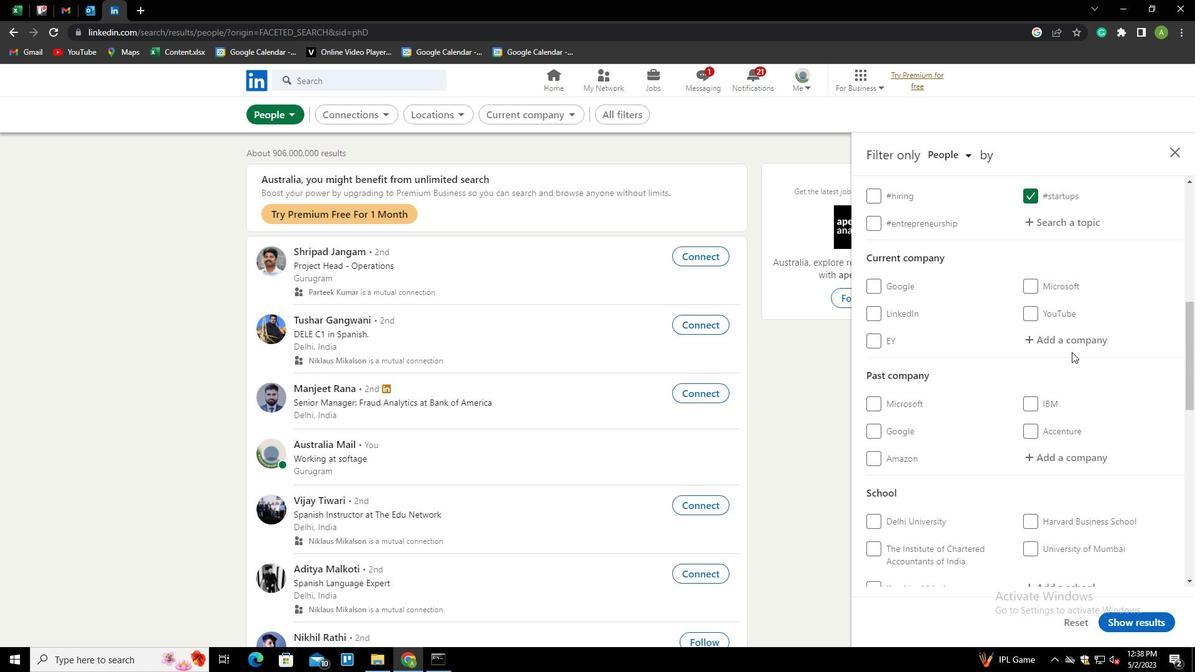 
Action: Mouse pressed left at (1068, 344)
Screenshot: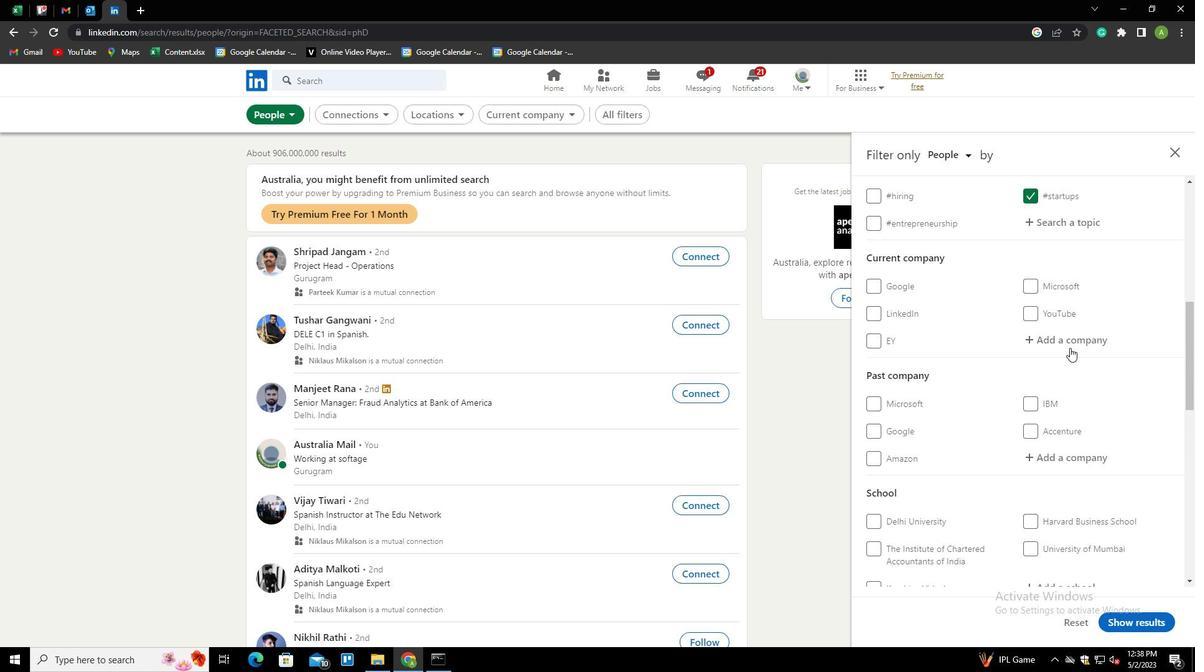 
Action: Key pressed <Key.shift>JOB<Key.space><Key.shift>&<Key.space><Key.shift><Key.shift><Key.shift><Key.shift><Key.shift><Key.shift><Key.shift><Key.shift><Key.shift><Key.shift><Key.shift><Key.shift><Key.shift><Key.shift><Key.shift>CAREER<Key.down><Key.enter>
Screenshot: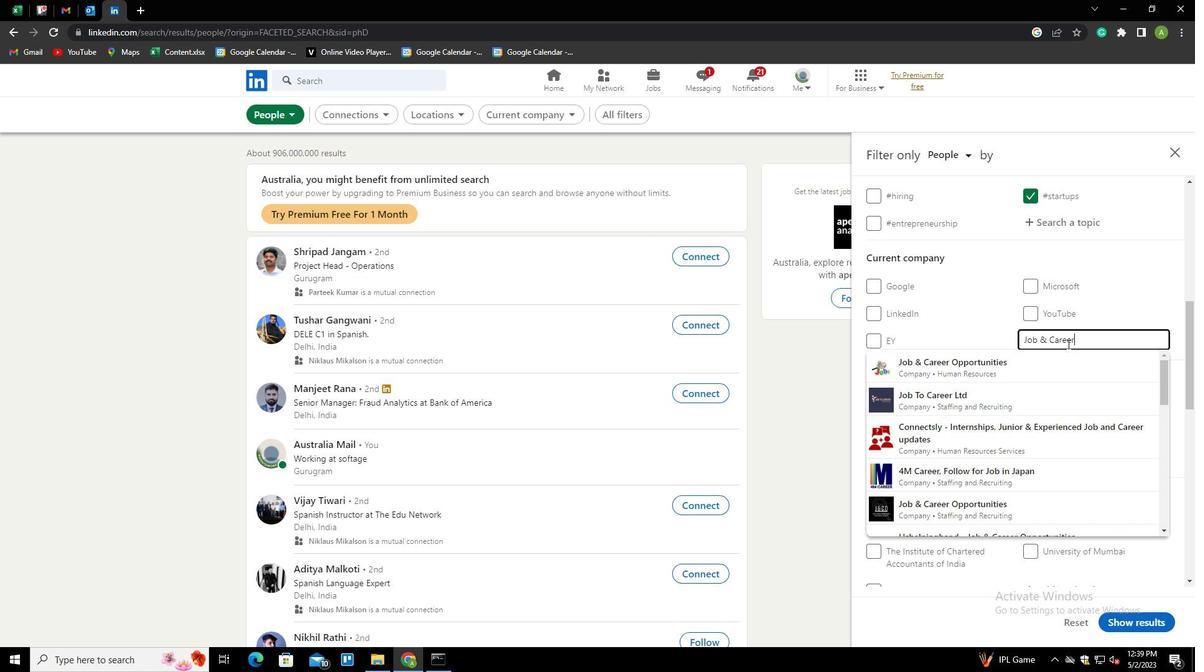 
Action: Mouse scrolled (1068, 343) with delta (0, 0)
Screenshot: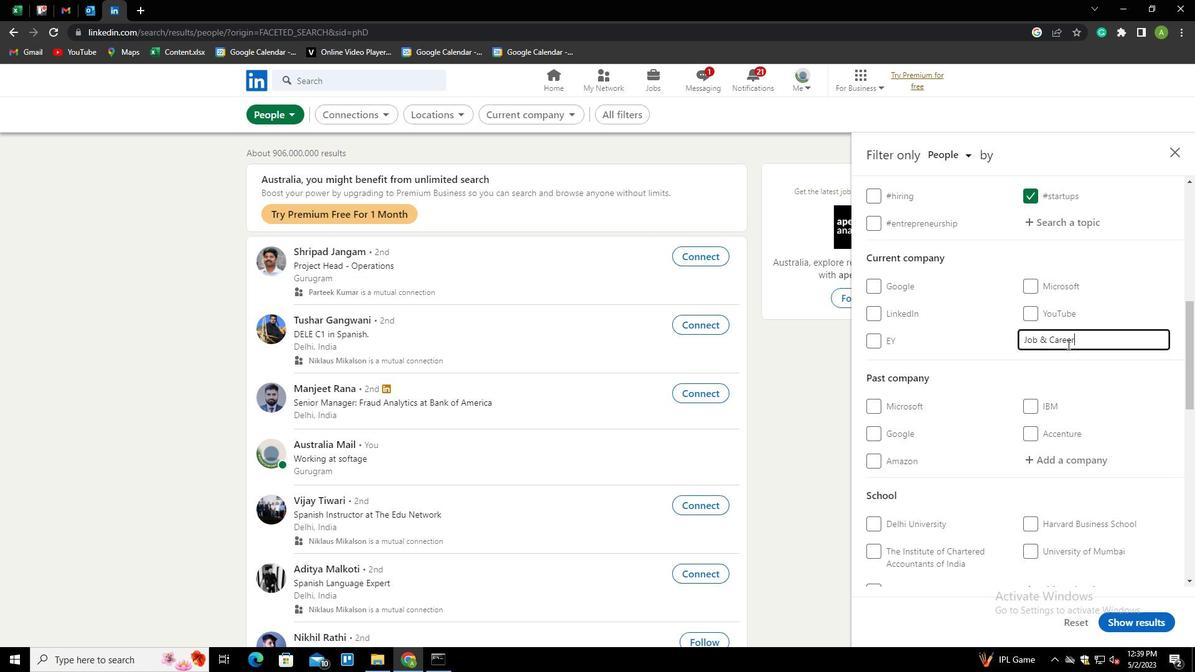 
Action: Mouse scrolled (1068, 343) with delta (0, 0)
Screenshot: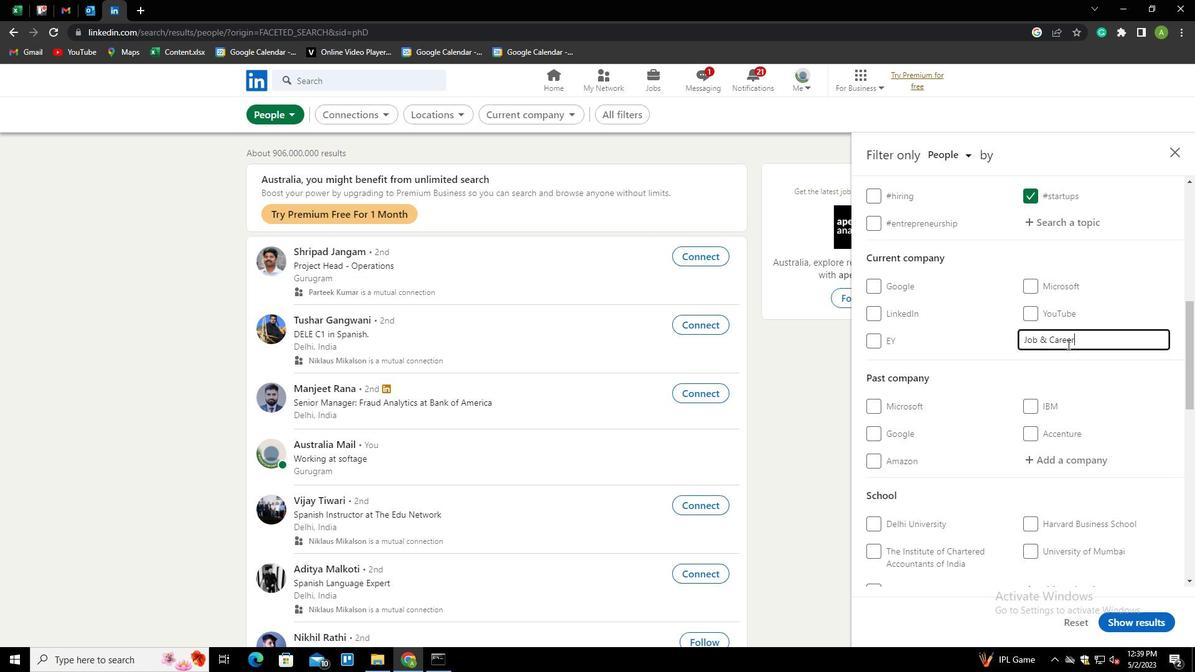 
Action: Mouse moved to (1061, 462)
Screenshot: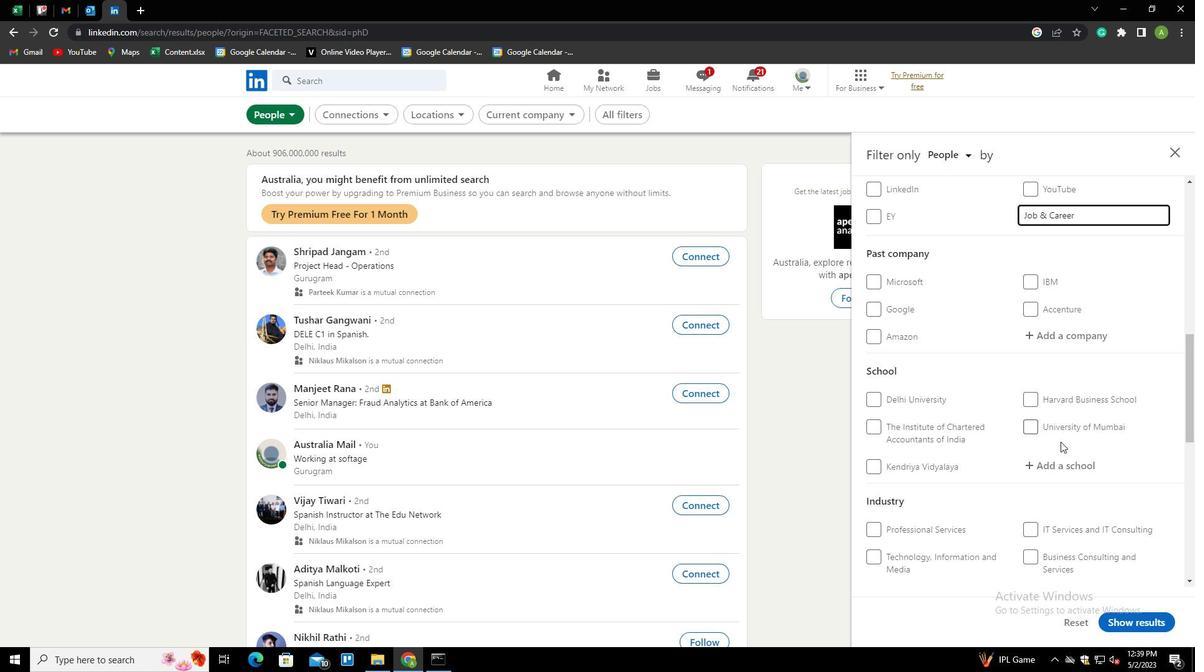 
Action: Mouse pressed left at (1061, 462)
Screenshot: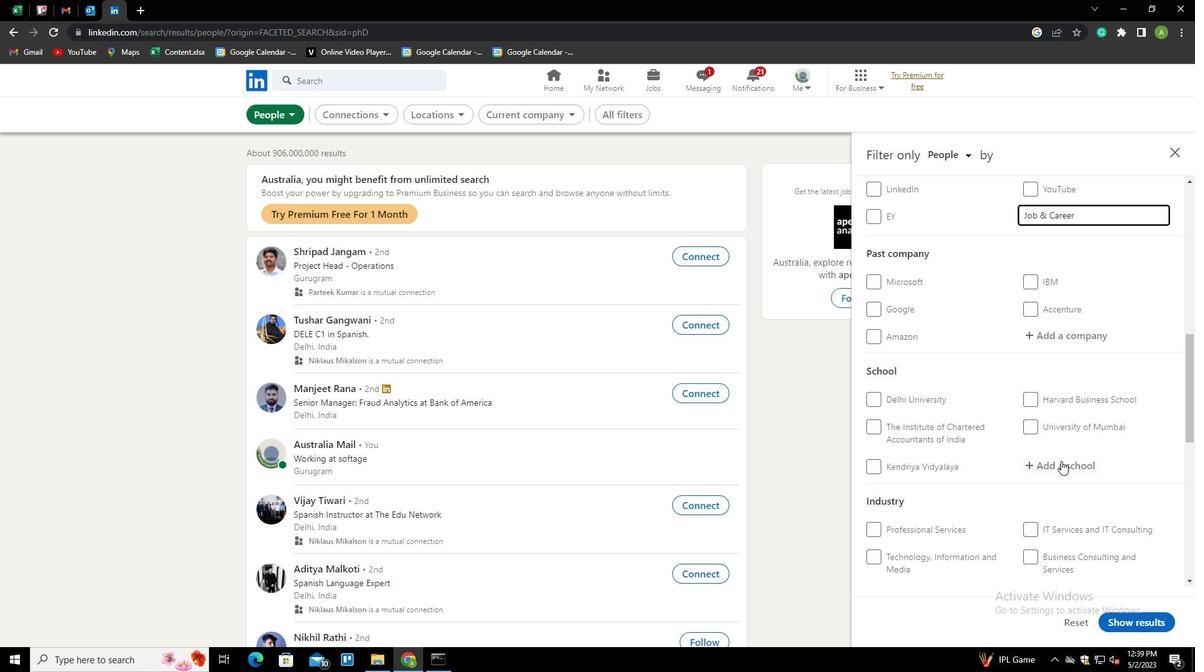 
Action: Key pressed <Key.shift>JAMMU<Key.space><Key.shift>UNI<Key.down><Key.enter>
Screenshot: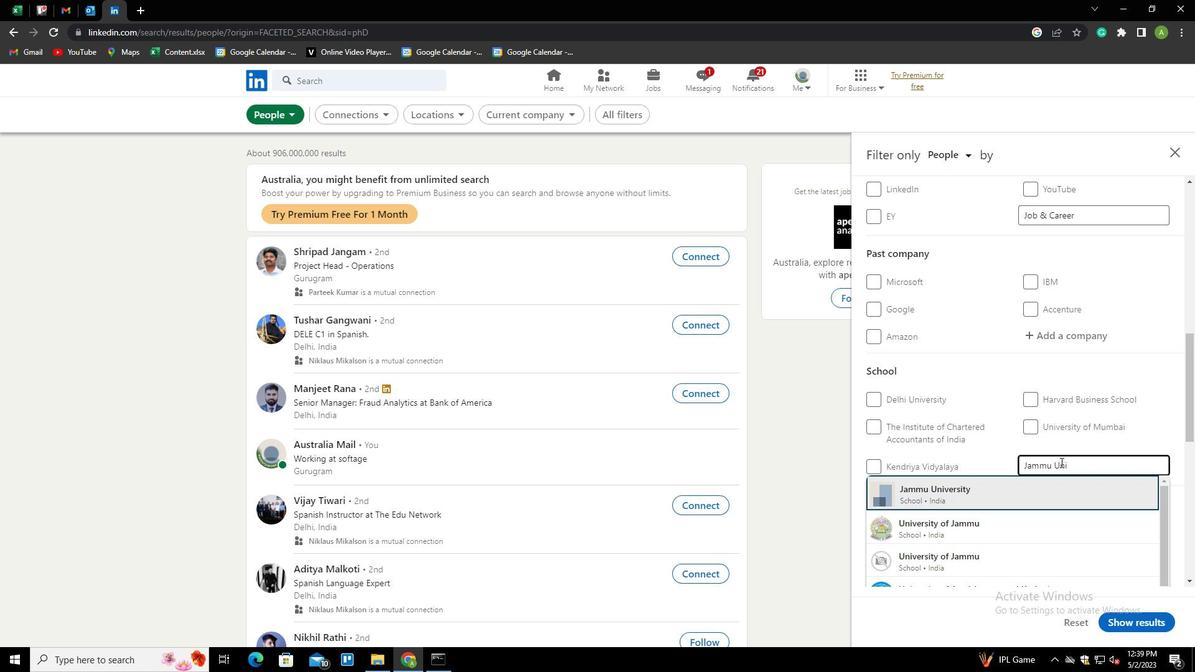 
Action: Mouse scrolled (1061, 462) with delta (0, 0)
Screenshot: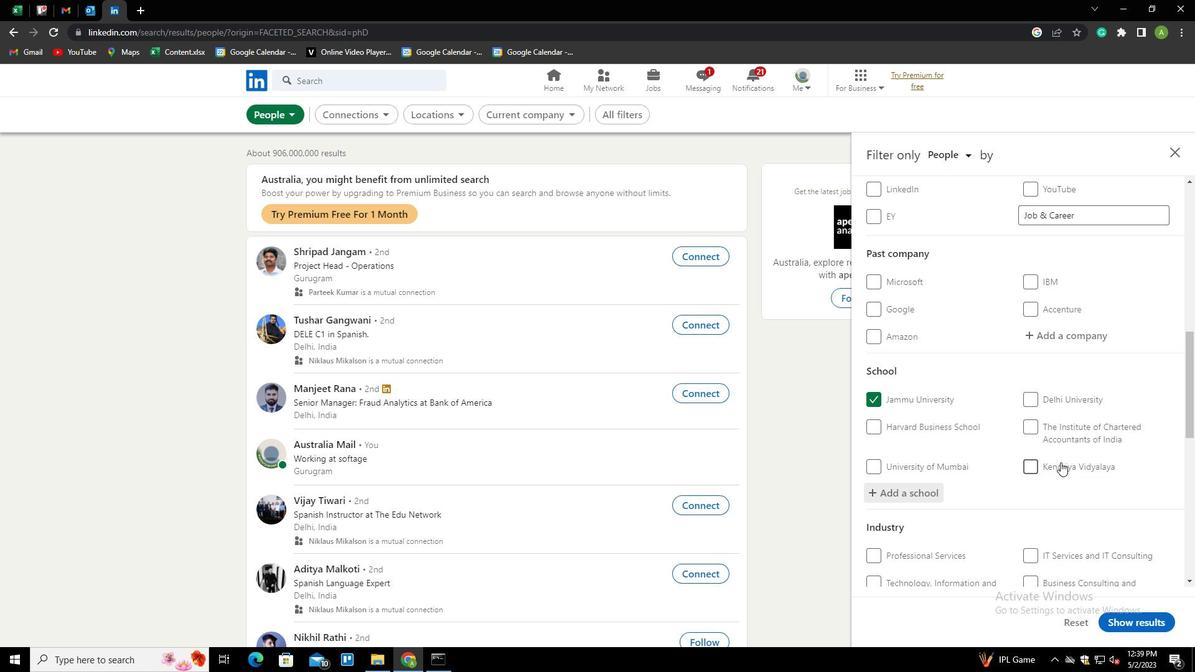 
Action: Mouse scrolled (1061, 462) with delta (0, 0)
Screenshot: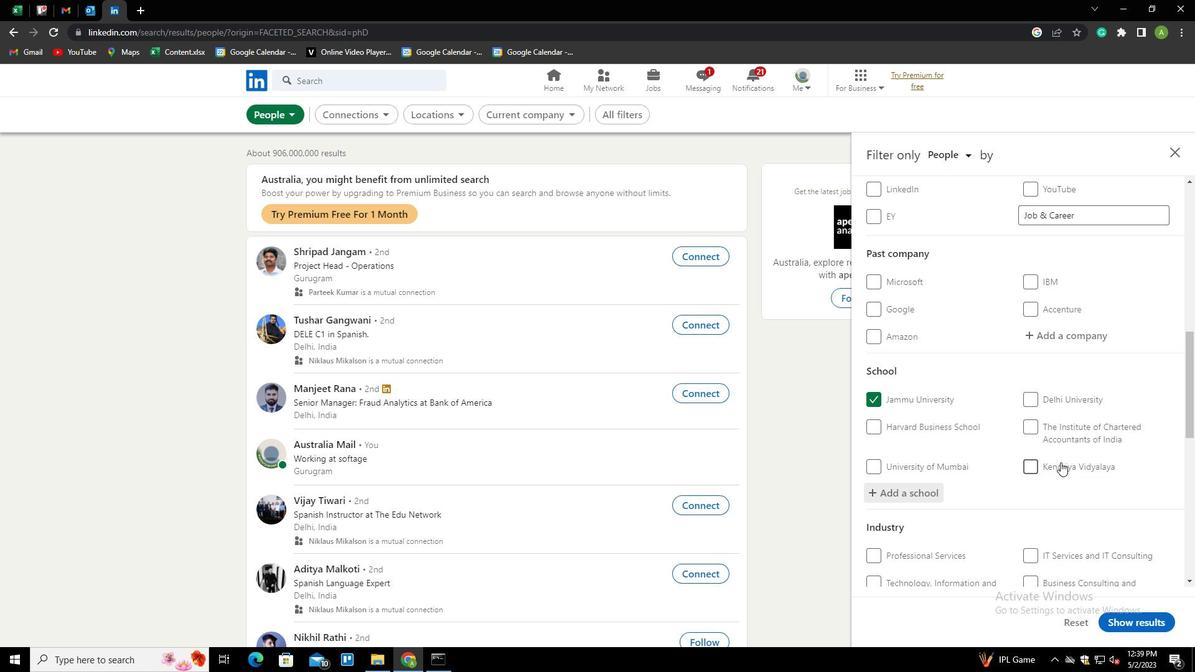 
Action: Mouse scrolled (1061, 462) with delta (0, 0)
Screenshot: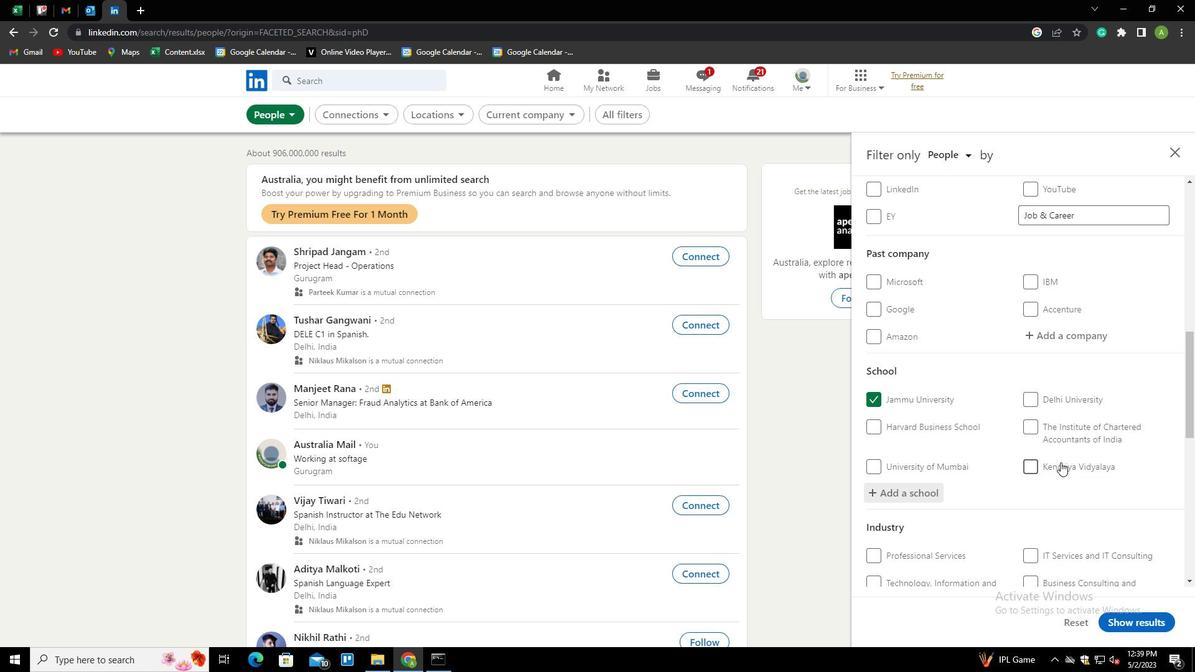 
Action: Mouse moved to (1064, 435)
Screenshot: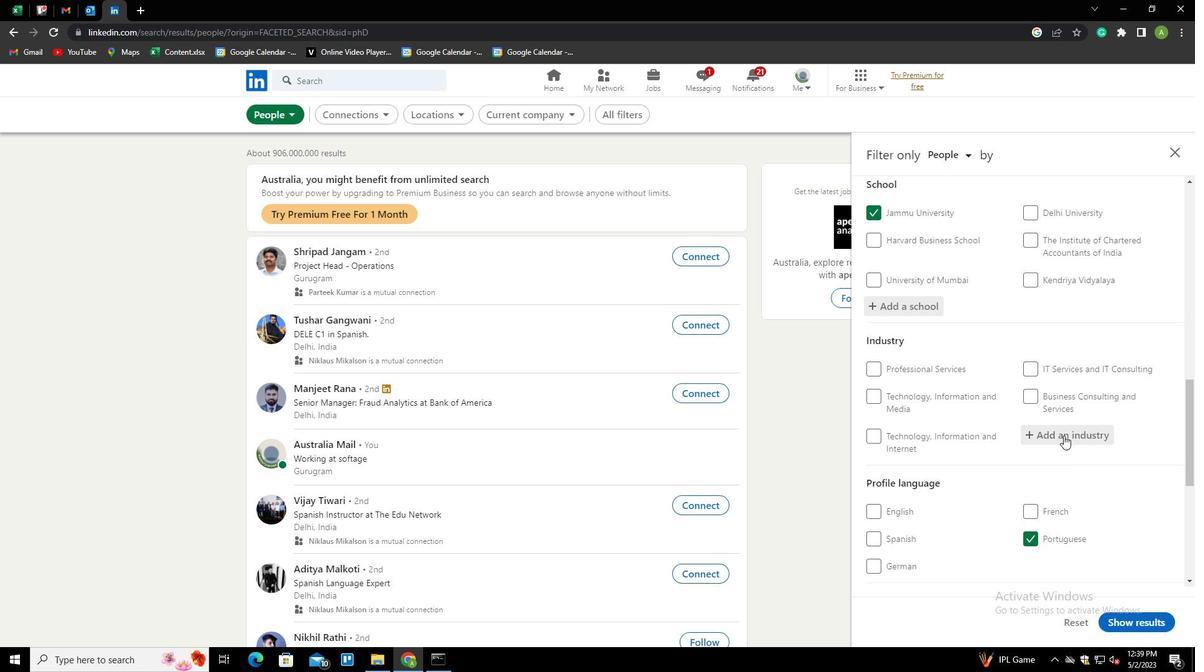 
Action: Mouse scrolled (1064, 434) with delta (0, 0)
Screenshot: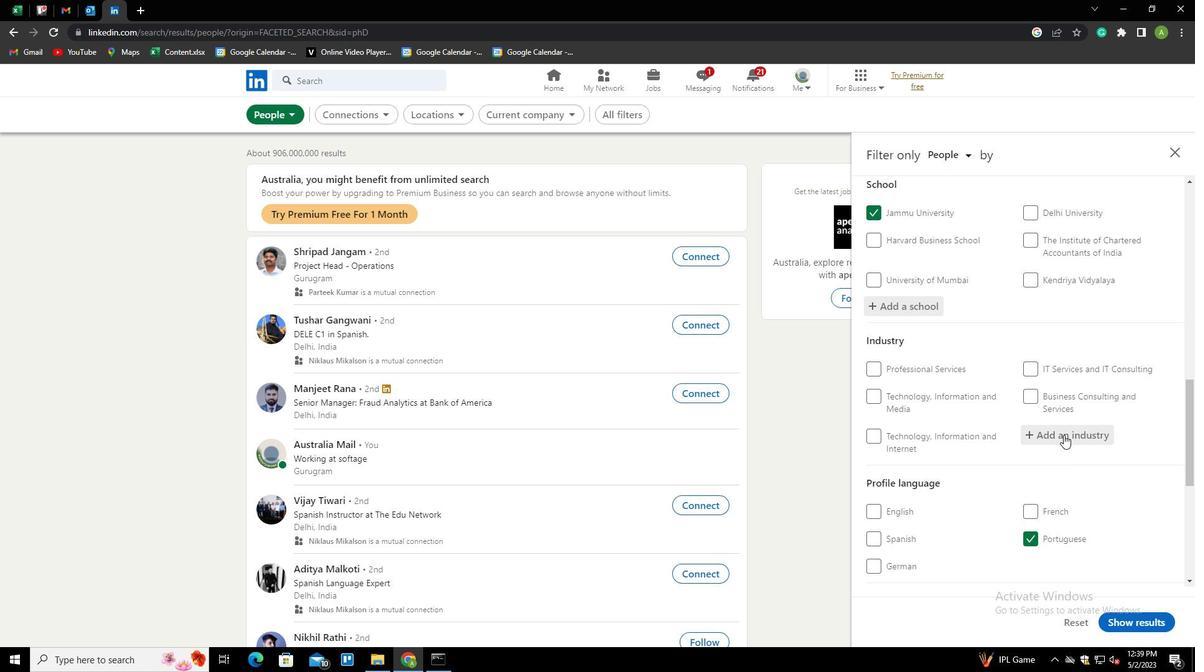 
Action: Mouse moved to (1034, 374)
Screenshot: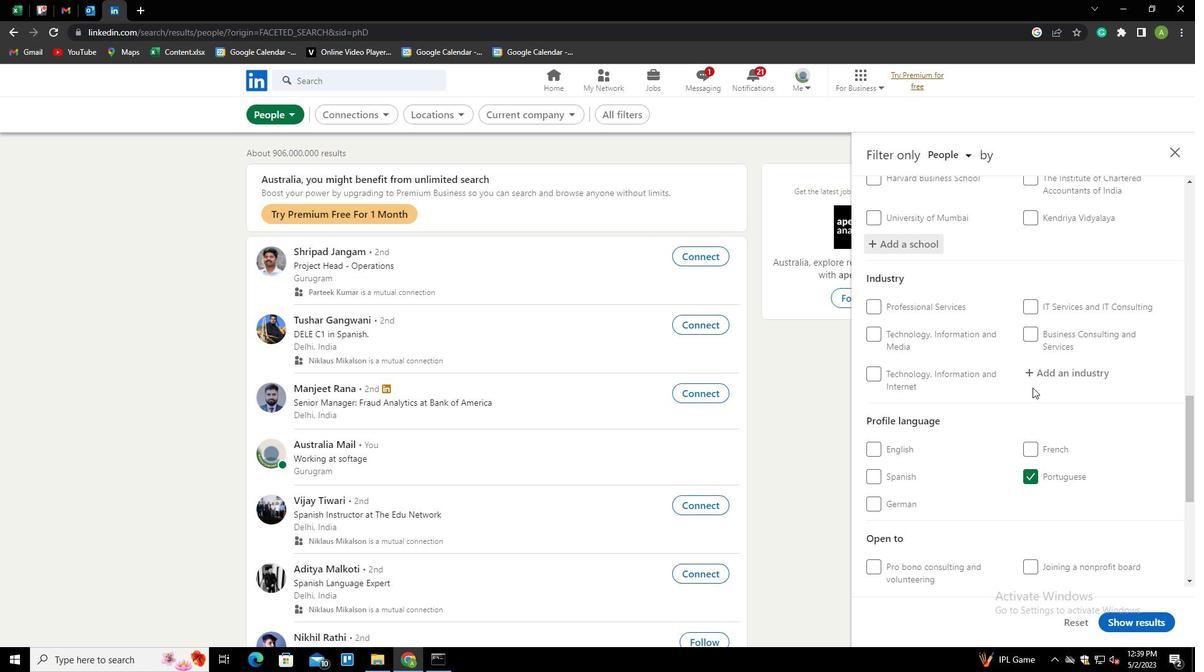 
Action: Mouse pressed left at (1034, 374)
Screenshot: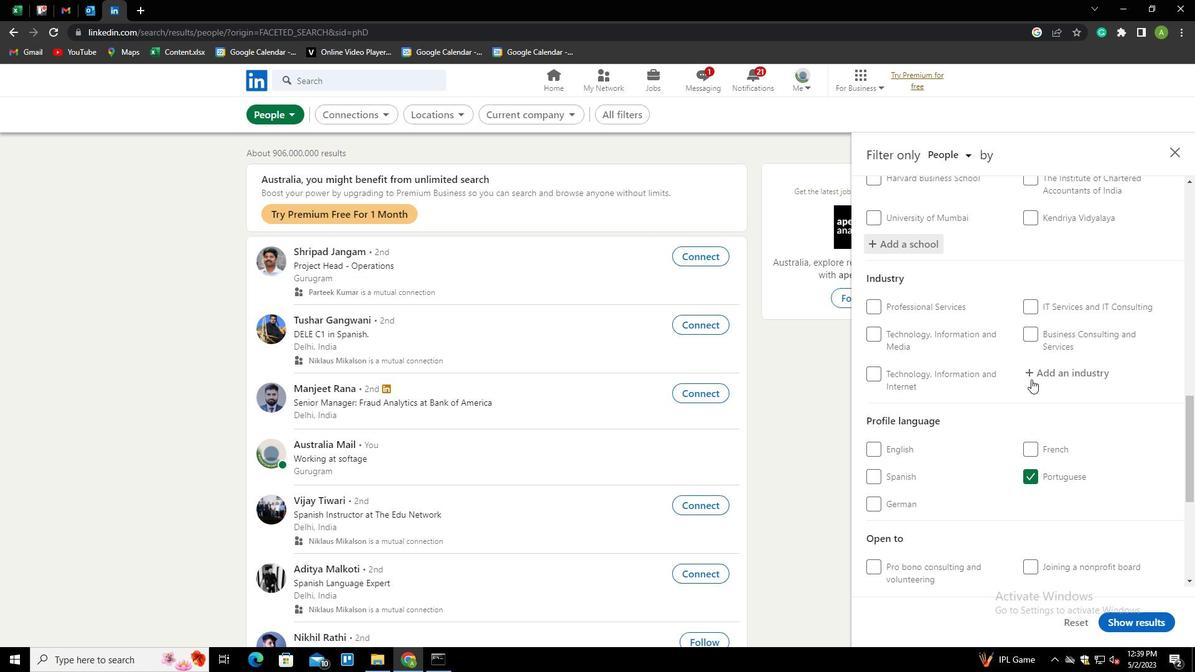 
Action: Mouse moved to (1041, 373)
Screenshot: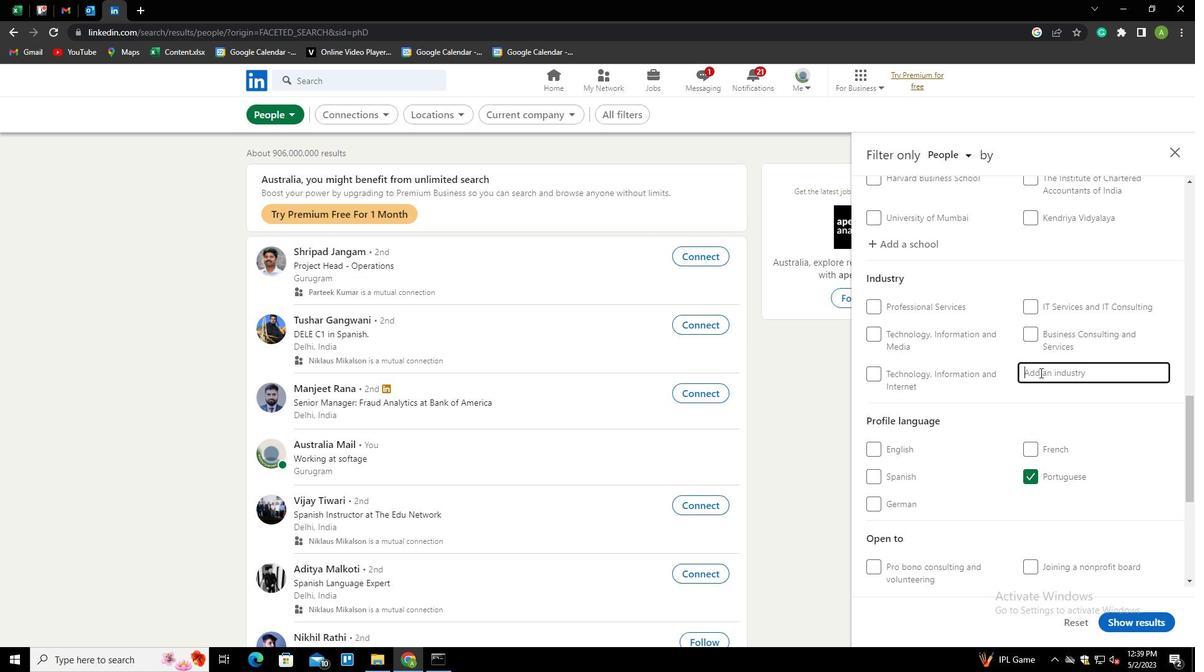 
Action: Mouse pressed left at (1041, 373)
Screenshot: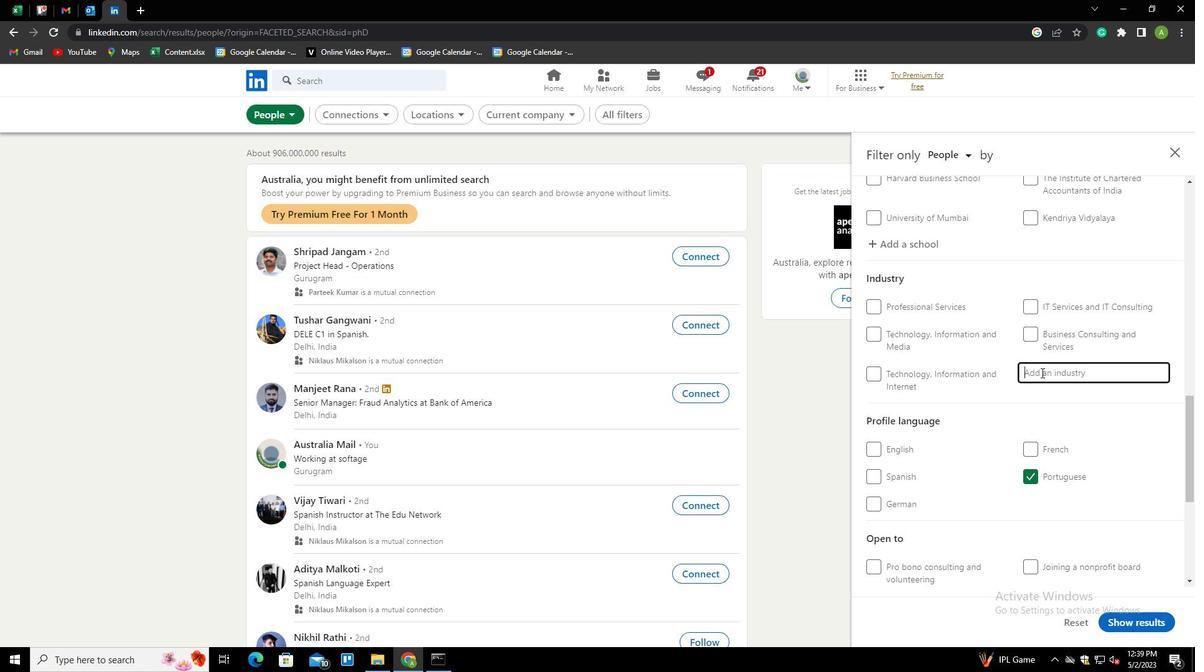 
Action: Key pressed <Key.shift>JPU<Key.backspace><Key.backspace><Key.backspace><Key.shift>PUBLIC<Key.space>AND<Key.space><Key.down><Key.enter>
Screenshot: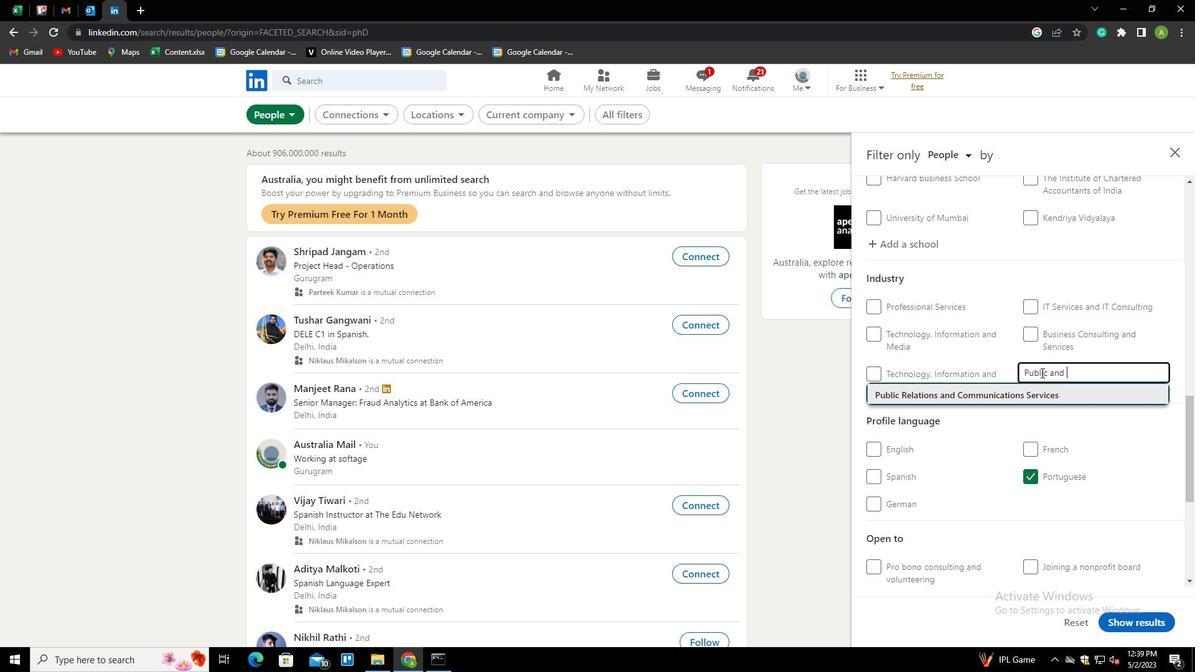 
Action: Mouse scrolled (1041, 372) with delta (0, 0)
Screenshot: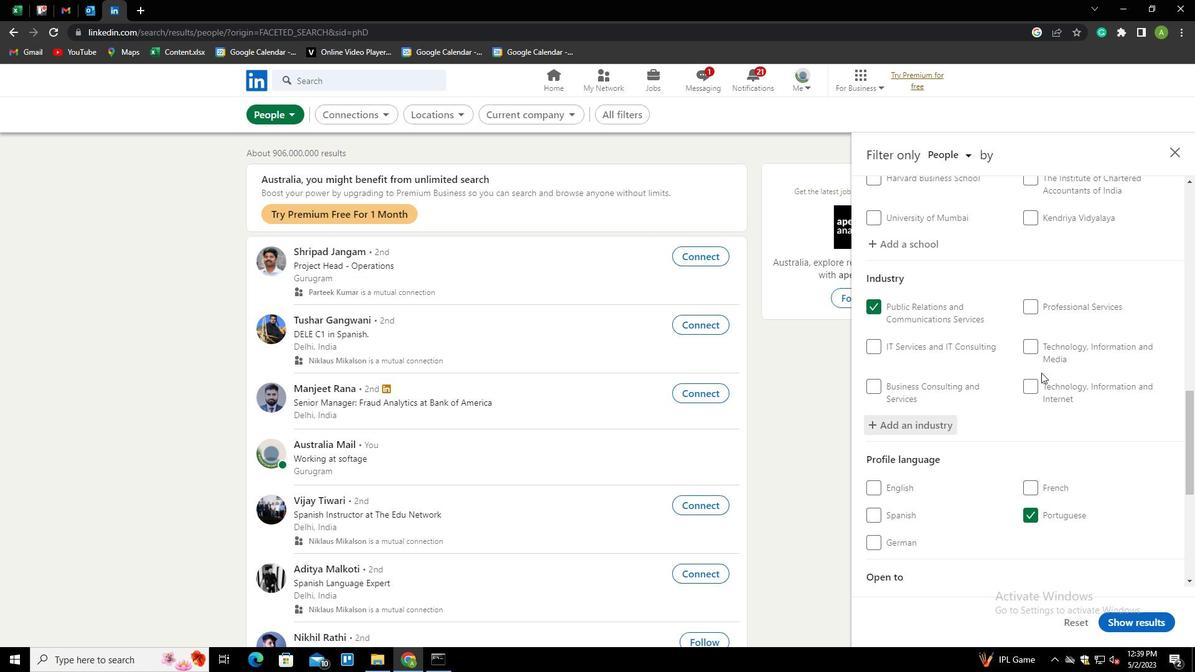 
Action: Mouse scrolled (1041, 372) with delta (0, 0)
Screenshot: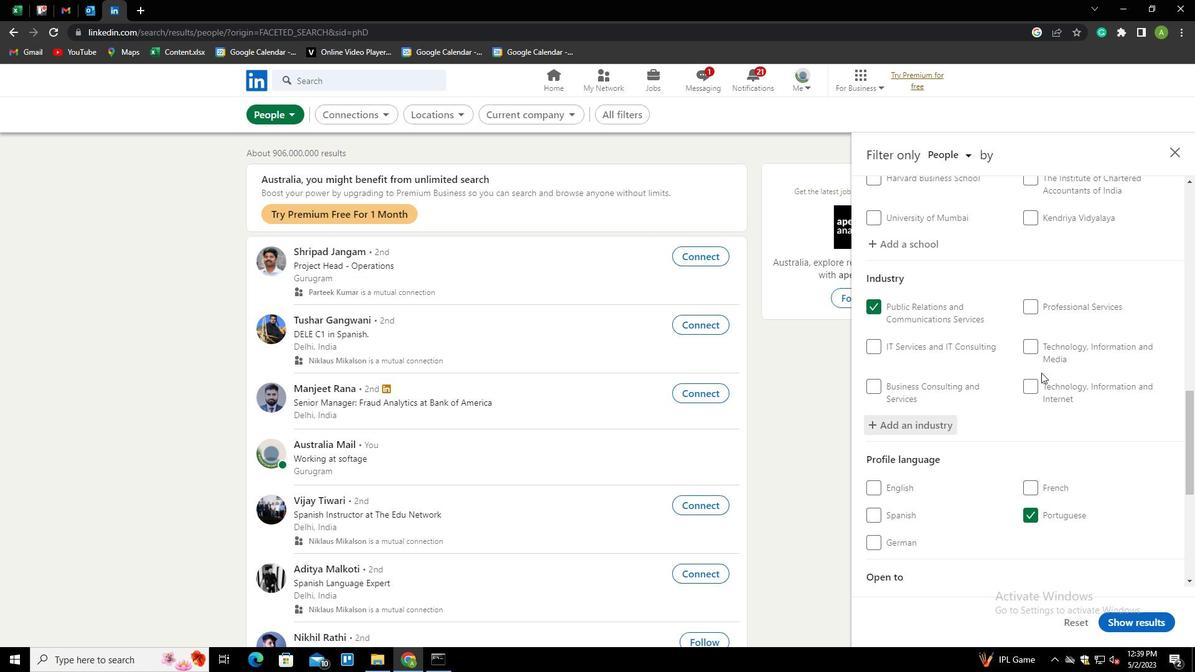 
Action: Mouse scrolled (1041, 372) with delta (0, 0)
Screenshot: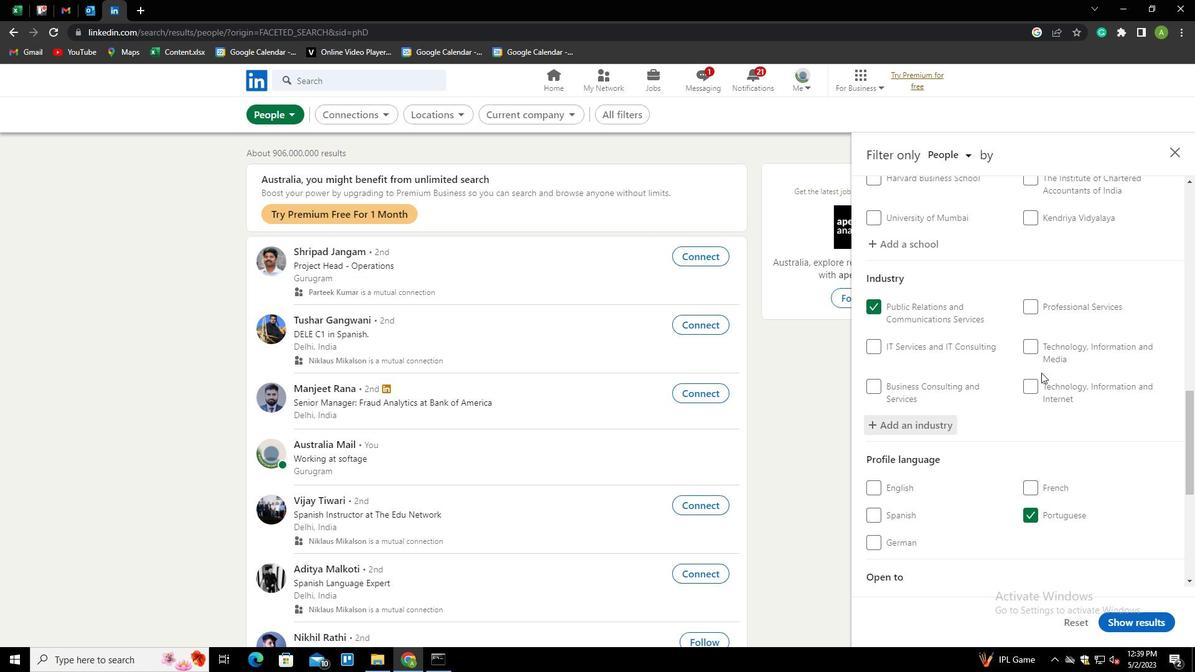 
Action: Mouse scrolled (1041, 372) with delta (0, 0)
Screenshot: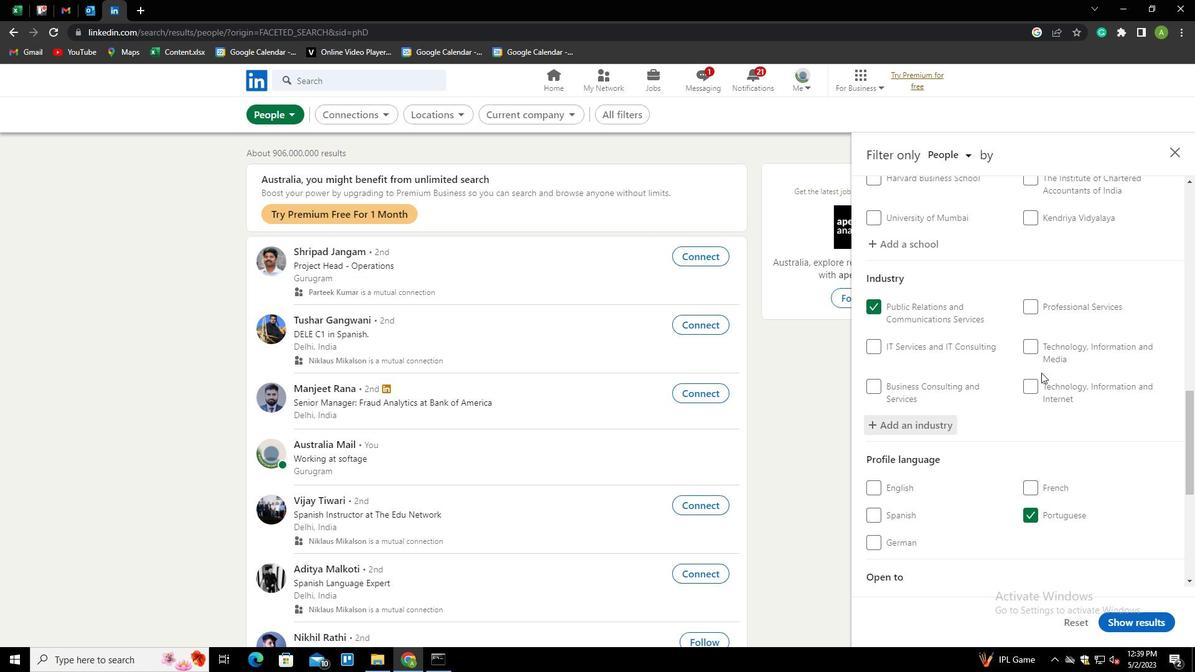 
Action: Mouse moved to (1049, 493)
Screenshot: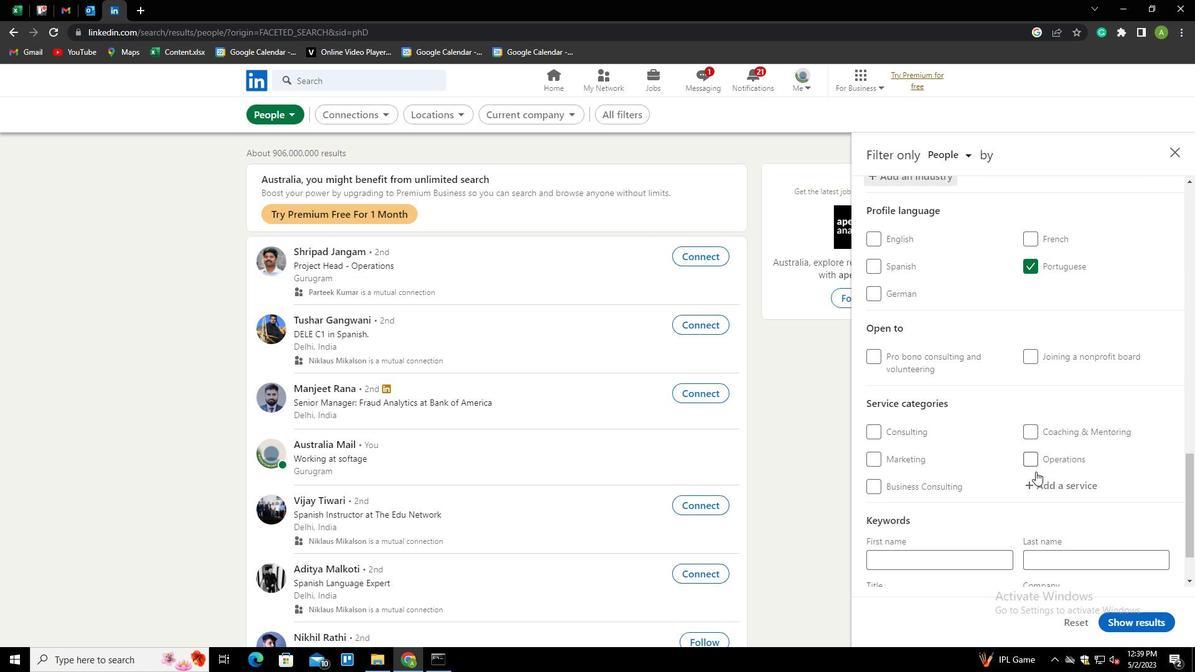 
Action: Mouse pressed left at (1049, 493)
Screenshot: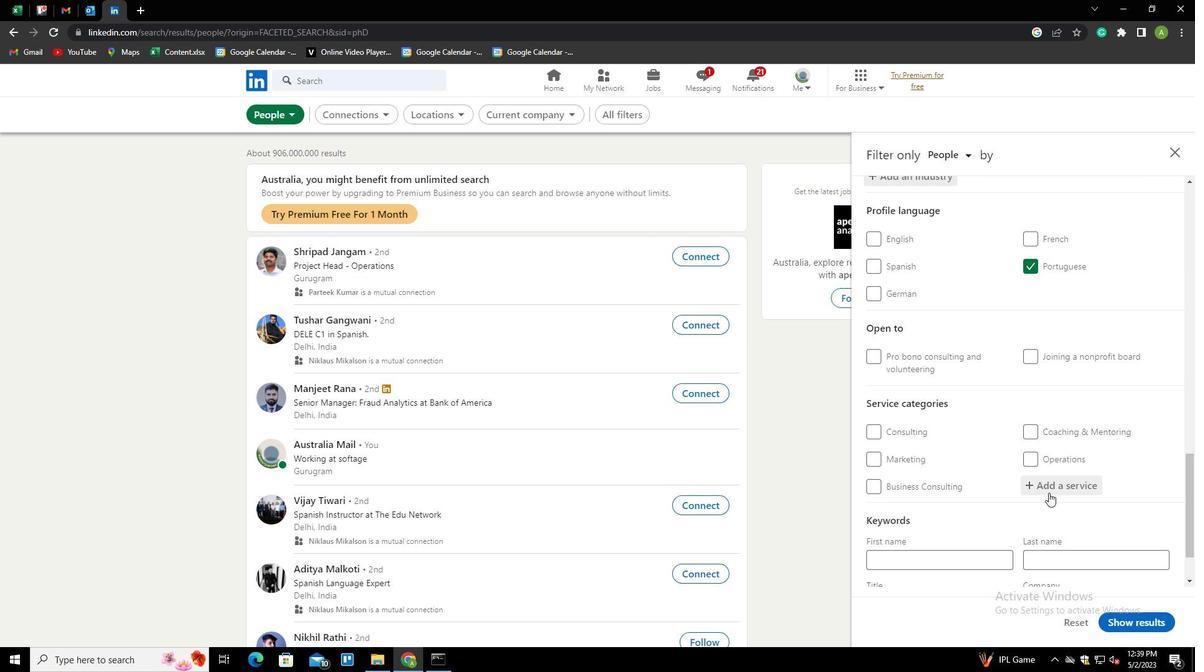 
Action: Mouse moved to (1057, 484)
Screenshot: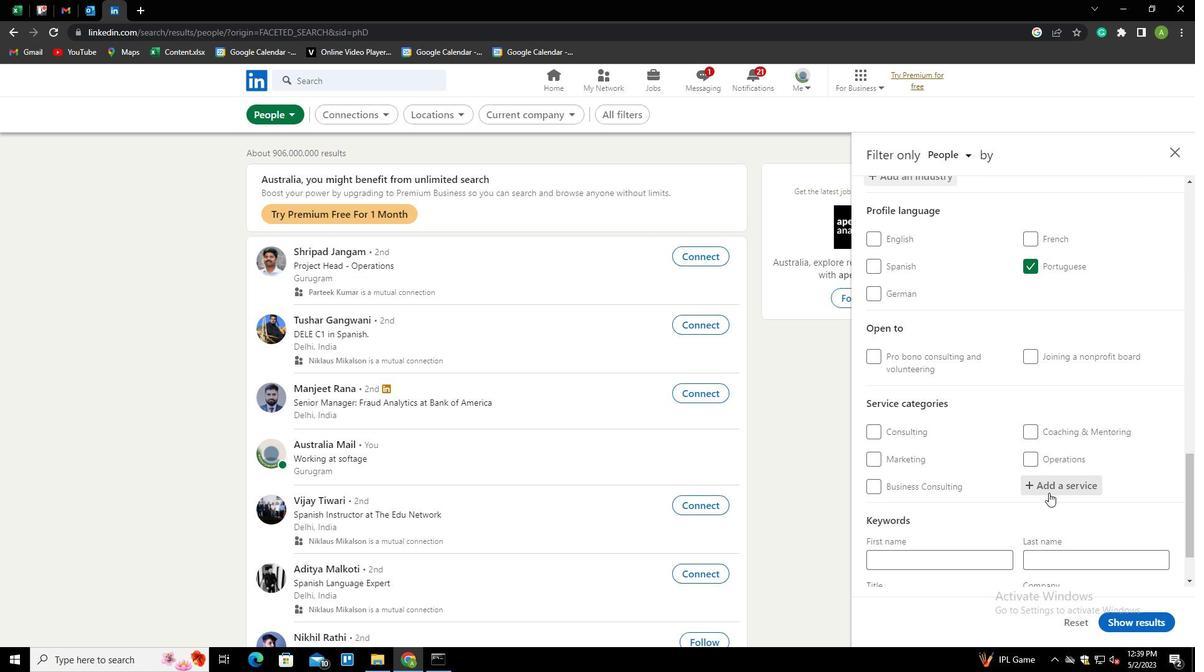 
Action: Mouse pressed left at (1057, 484)
Screenshot: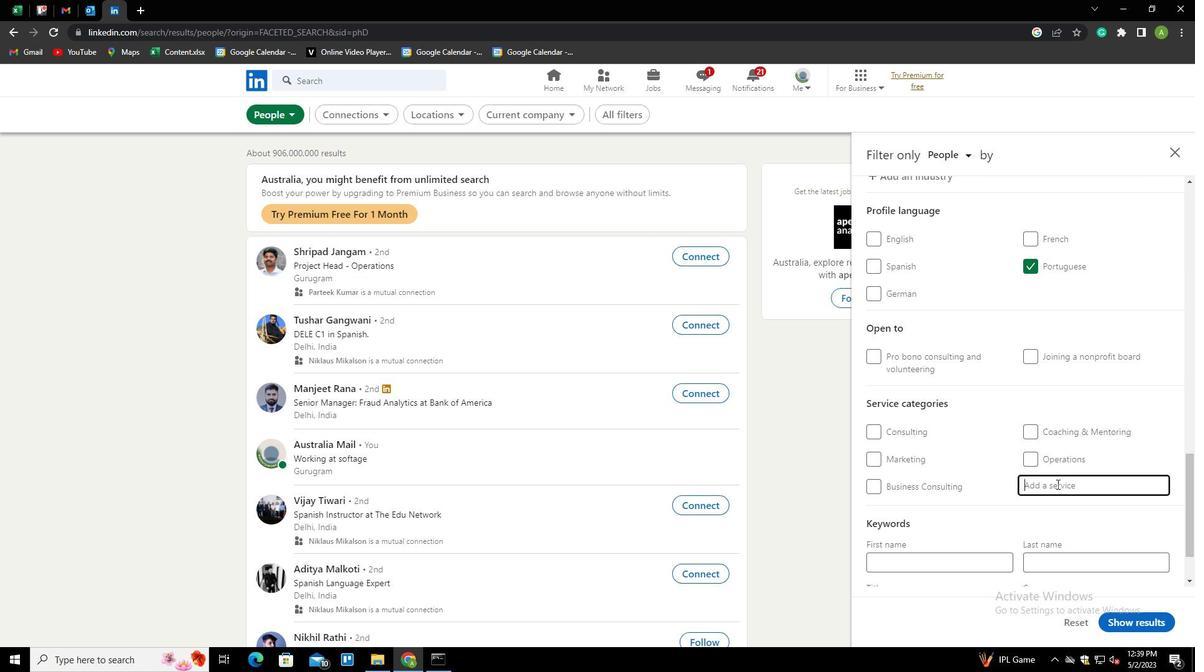
Action: Key pressed <Key.shift><Key.shift><Key.shift><Key.shift><Key.shift><Key.shift><Key.shift><Key.shift><Key.shift>MANAGEMENT<Key.down>
Screenshot: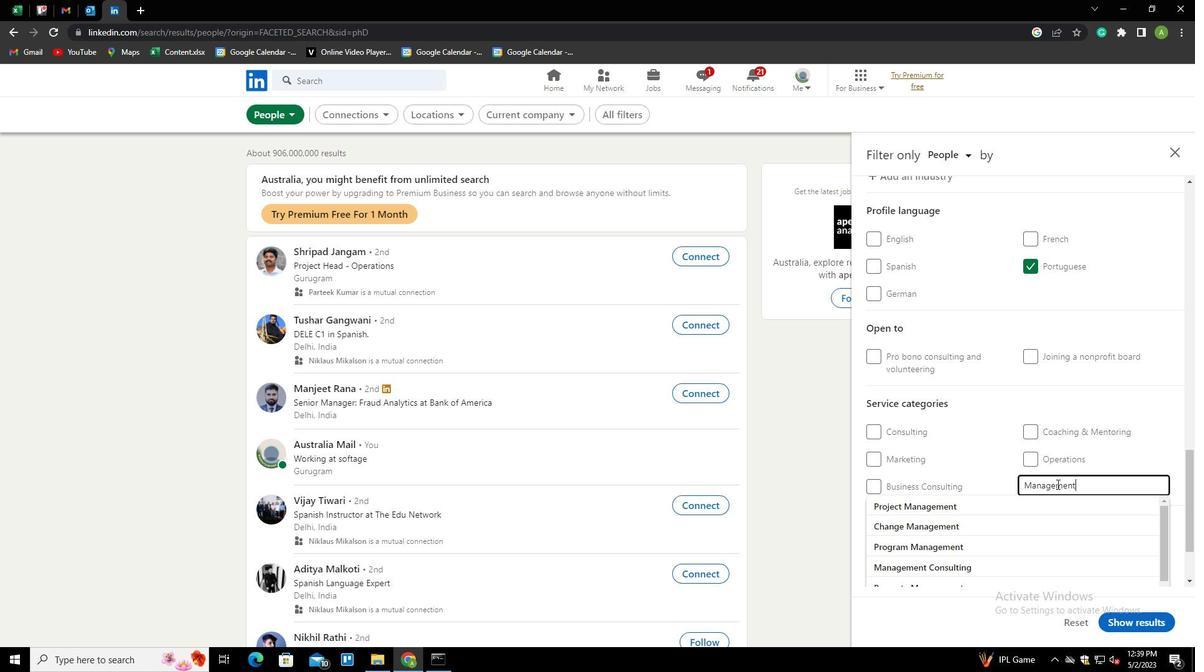 
Action: Mouse moved to (1163, 446)
Screenshot: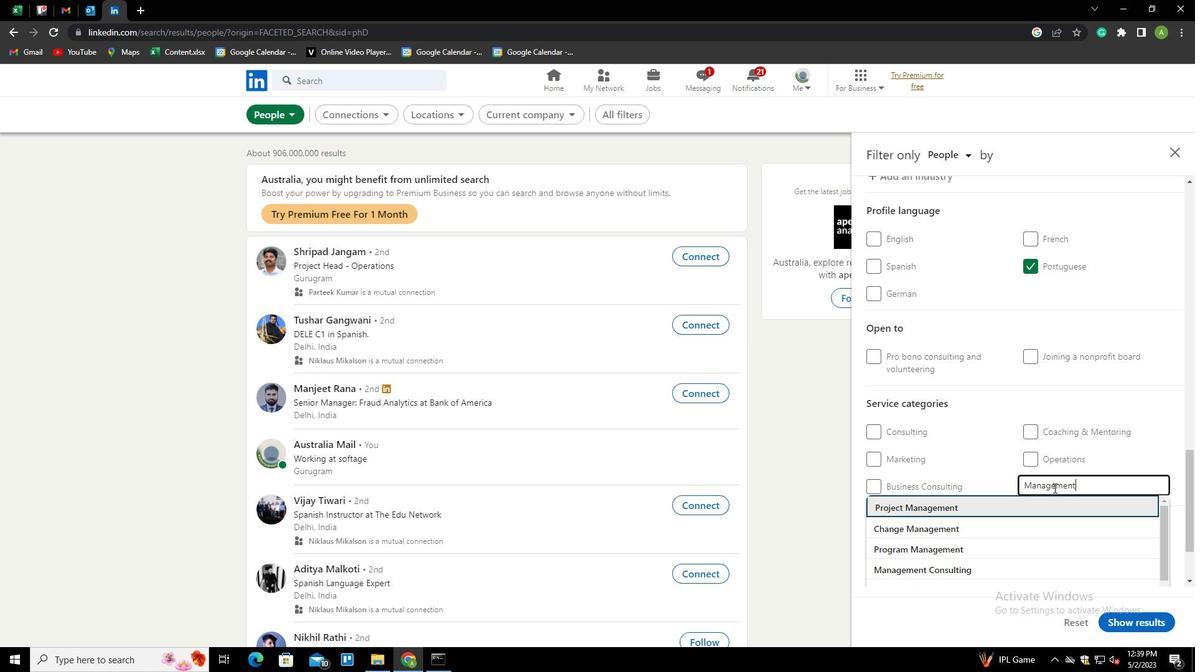 
Action: Mouse pressed left at (1163, 446)
Screenshot: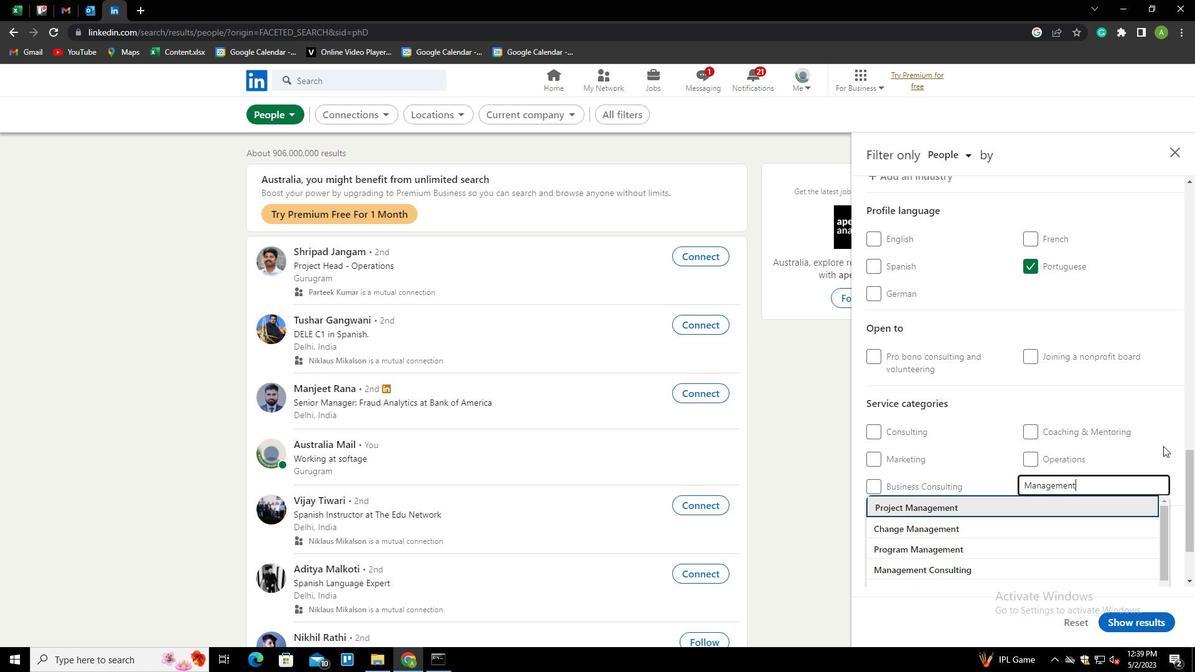
Action: Mouse scrolled (1163, 445) with delta (0, 0)
Screenshot: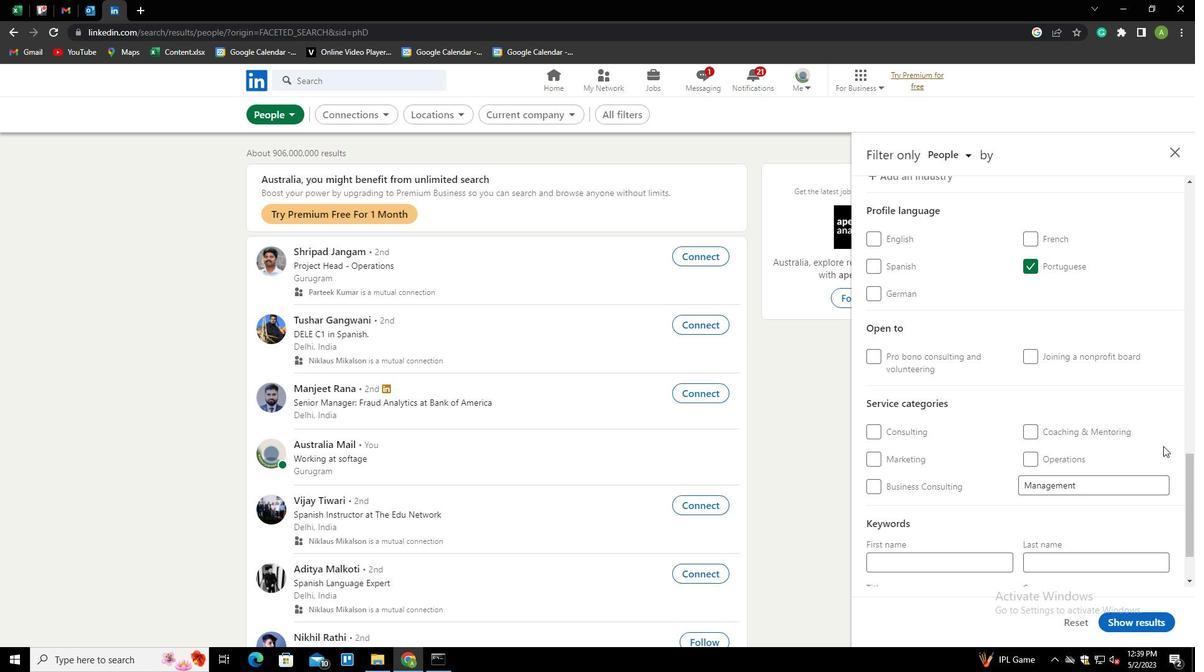 
Action: Mouse scrolled (1163, 445) with delta (0, 0)
Screenshot: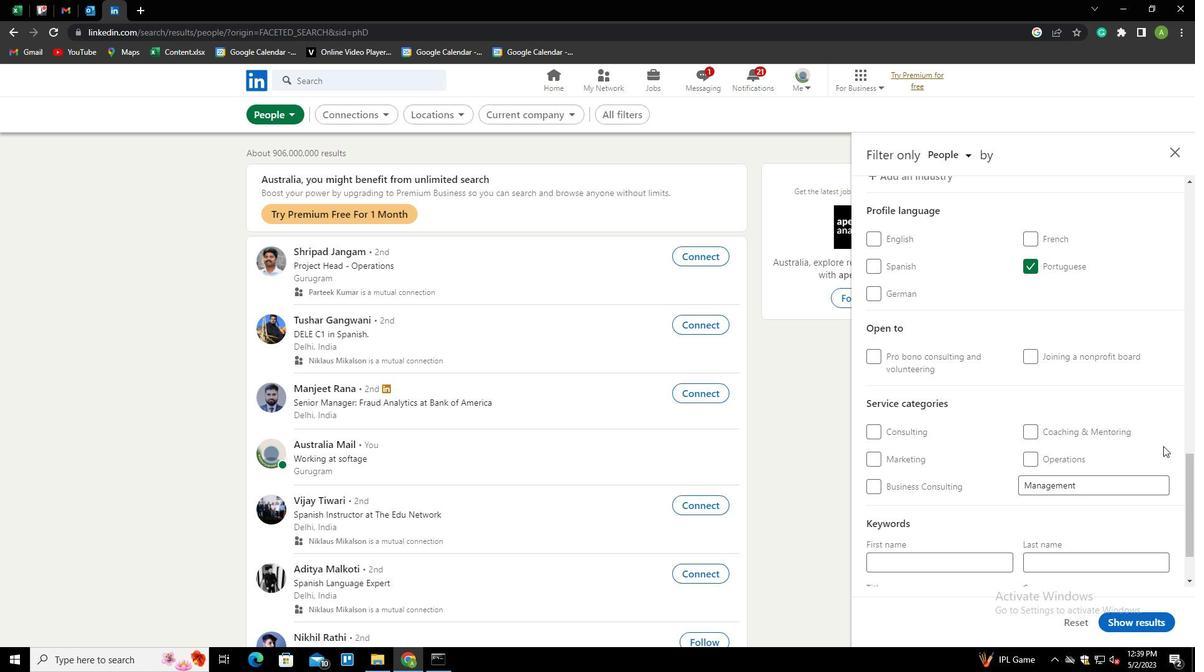 
Action: Mouse scrolled (1163, 445) with delta (0, 0)
Screenshot: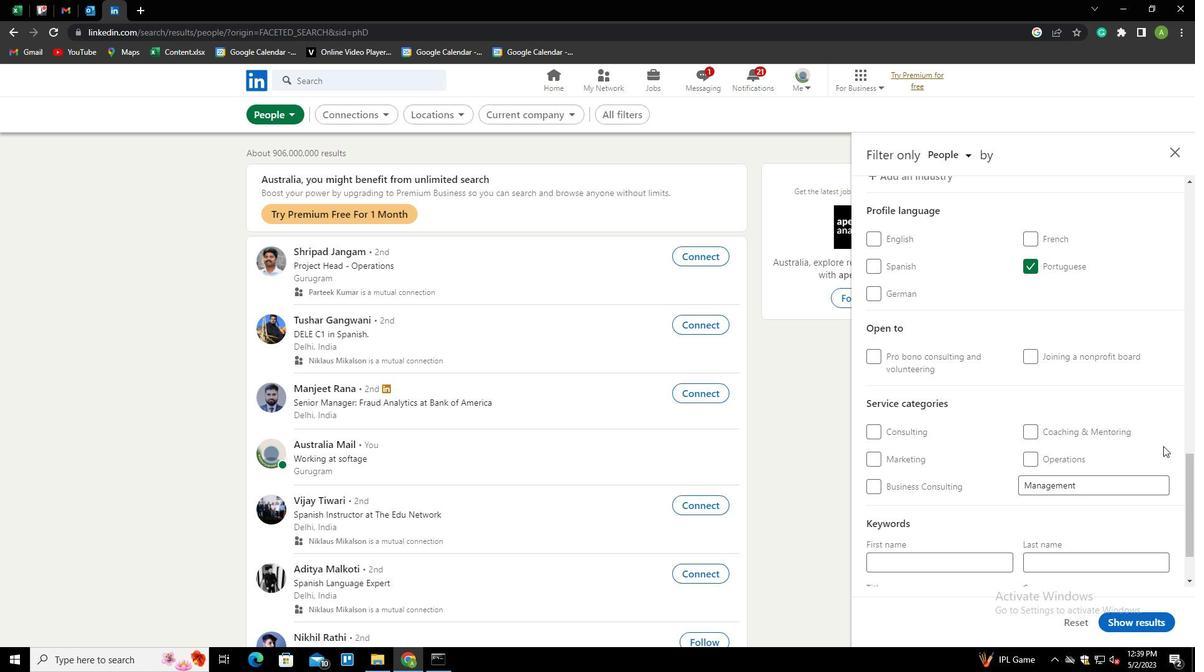 
Action: Mouse moved to (962, 534)
Screenshot: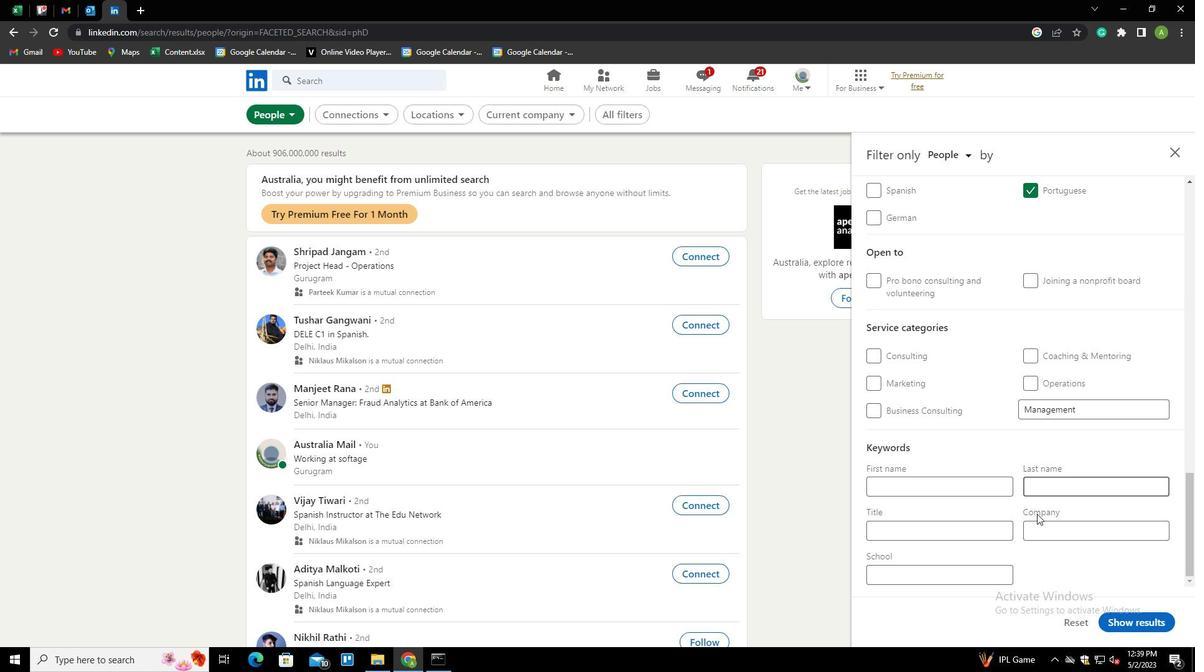 
Action: Mouse pressed left at (962, 534)
Screenshot: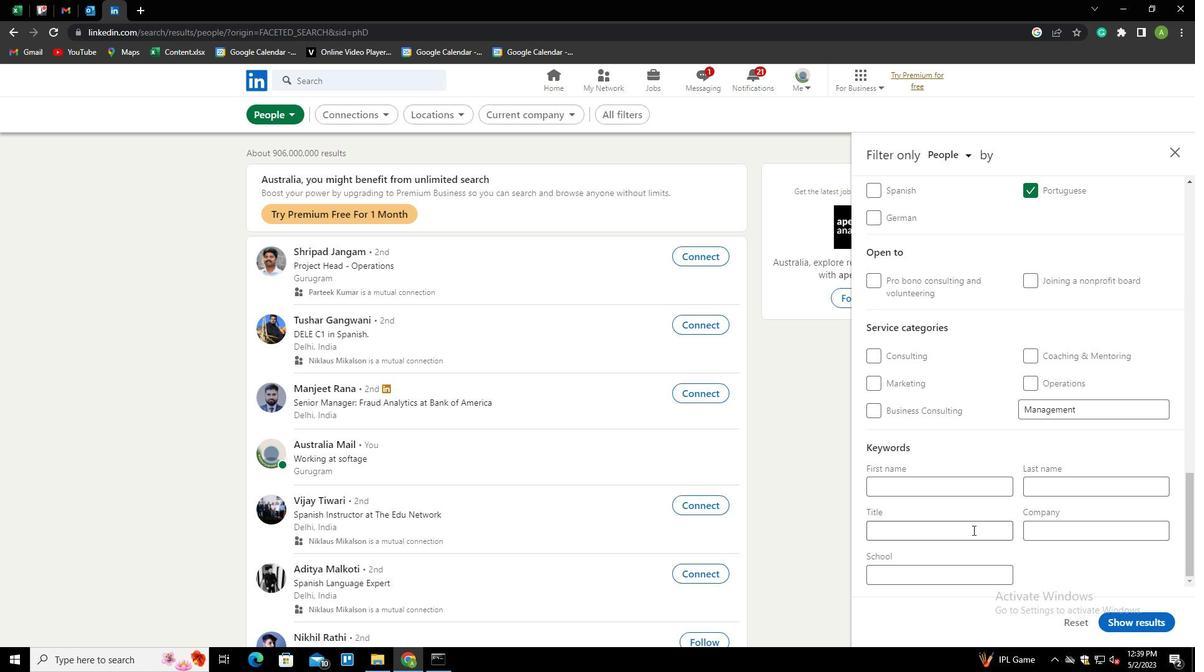 
Action: Key pressed <Key.shift>CLOUD<Key.space><Key.shift>ARCHITECT
Screenshot: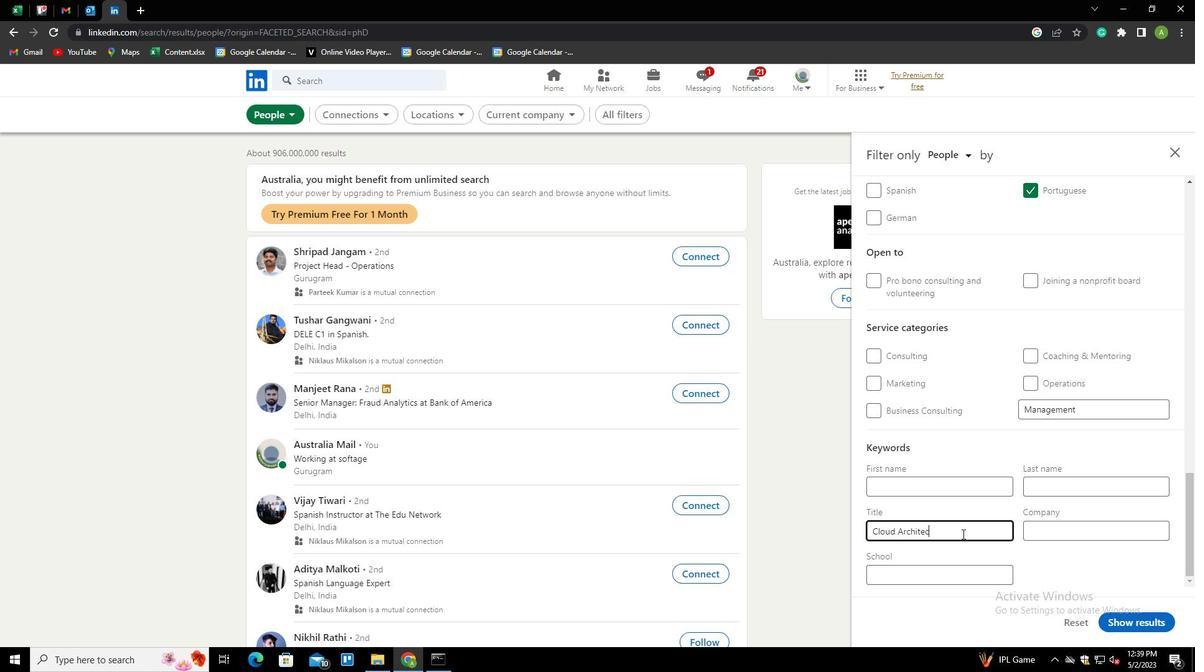 
Action: Mouse moved to (1048, 579)
Screenshot: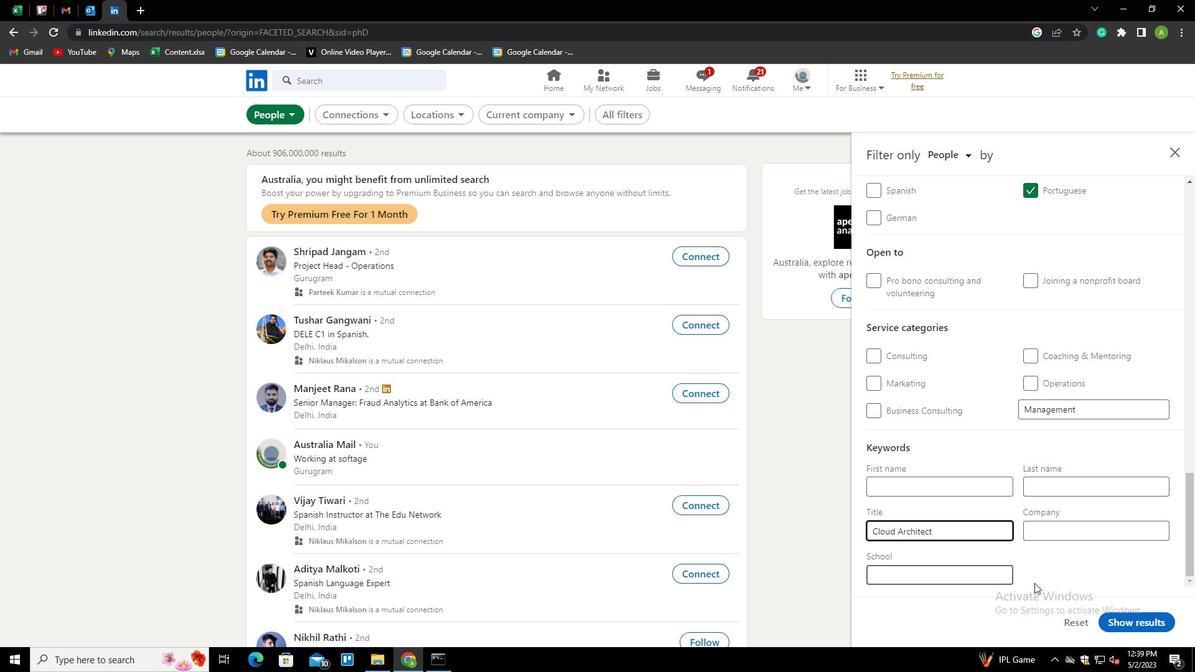 
Action: Mouse pressed left at (1048, 579)
Screenshot: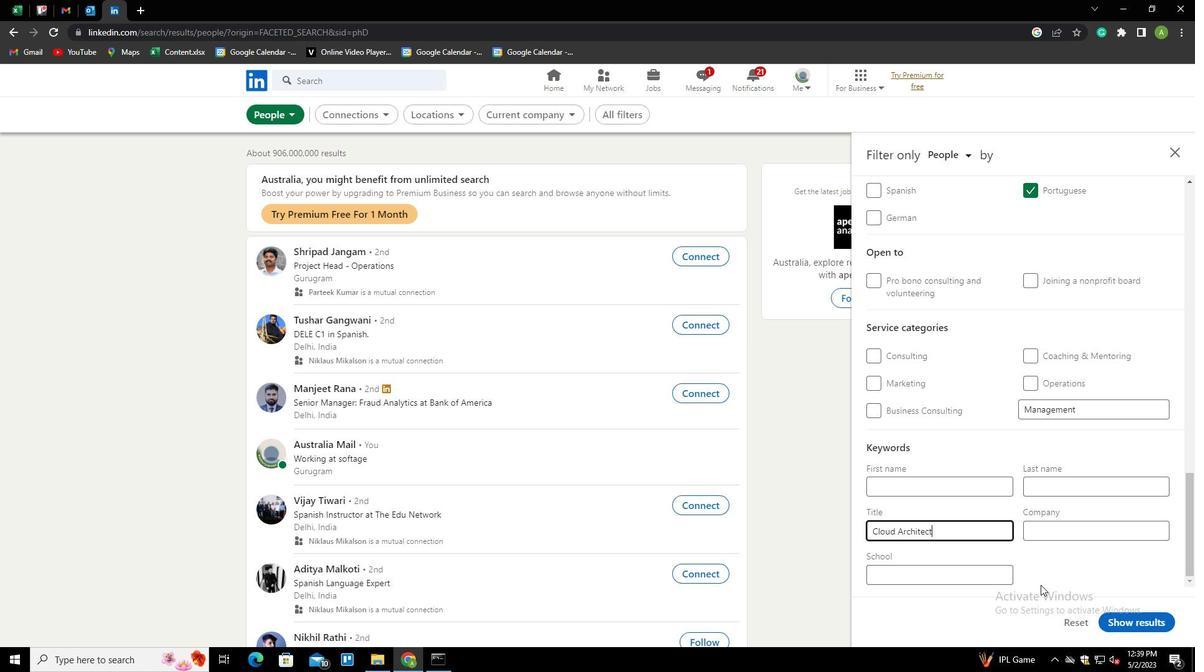
Action: Mouse moved to (1160, 615)
Screenshot: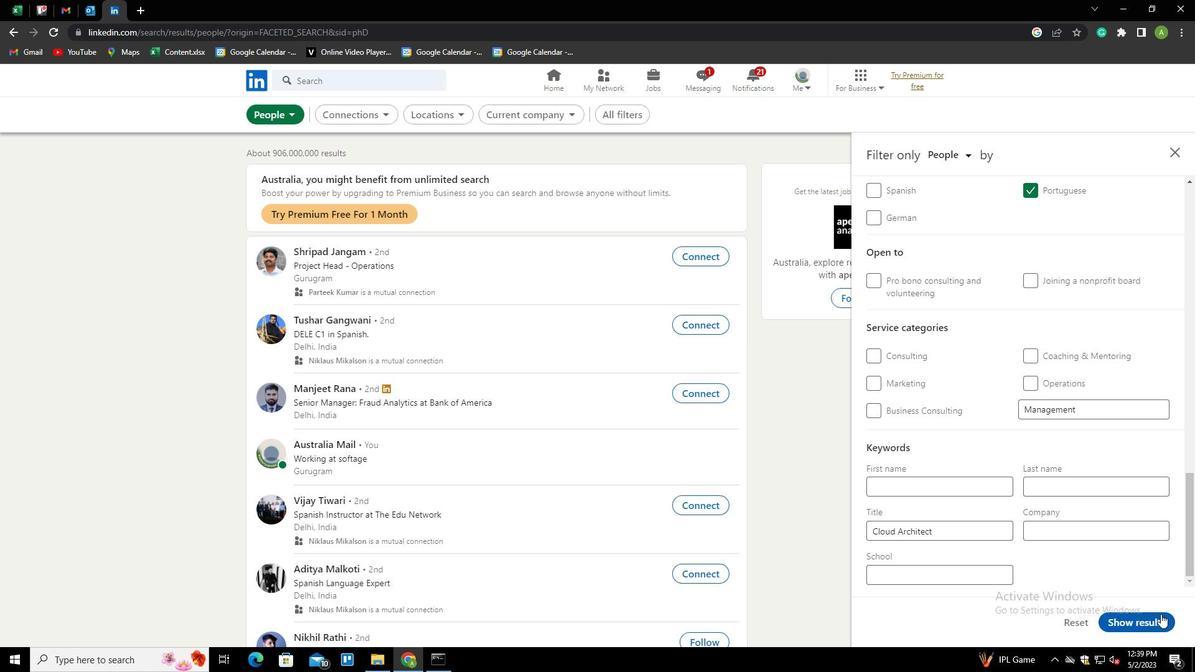 
Action: Mouse pressed left at (1160, 615)
Screenshot: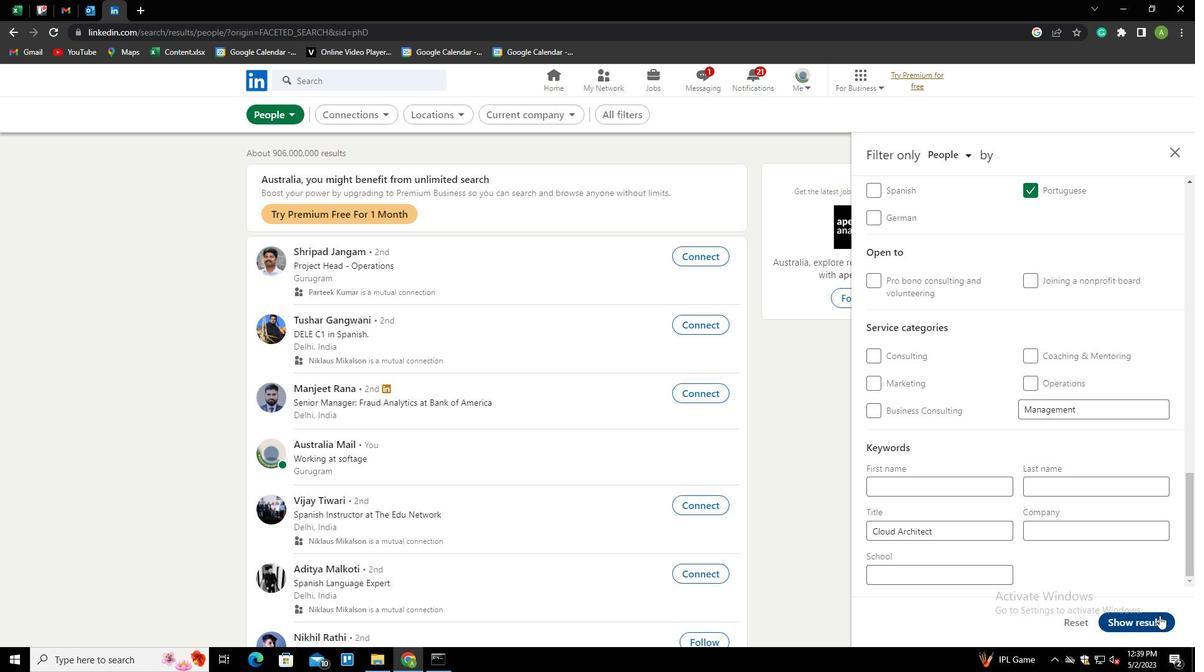 
